 Task: Toggle the show values in the suggest.
Action: Mouse moved to (63, 490)
Screenshot: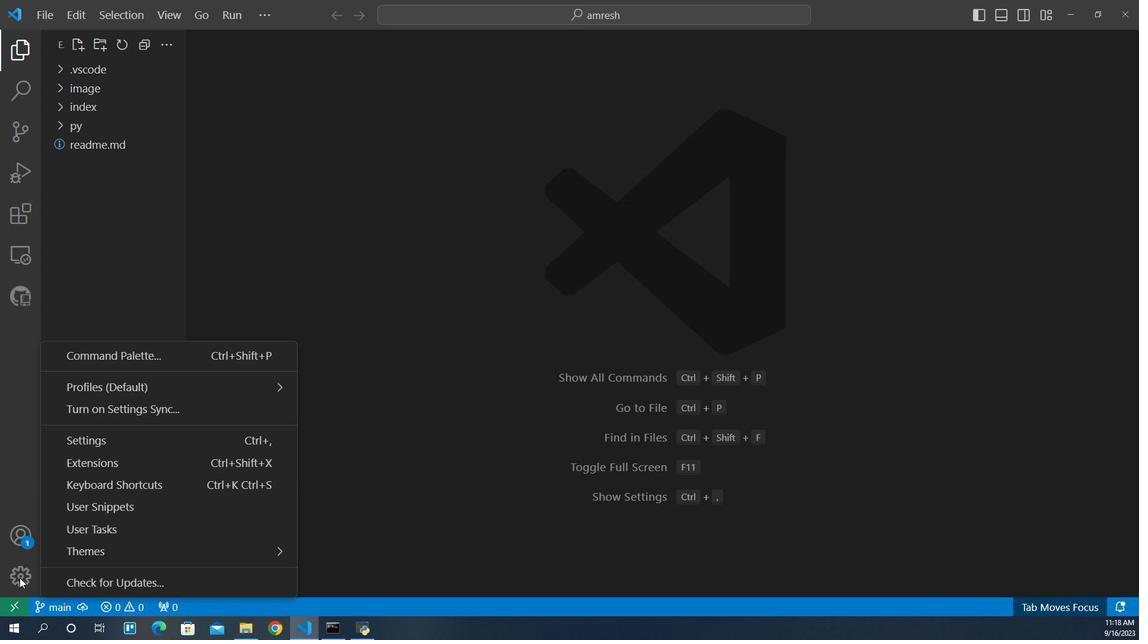 
Action: Mouse pressed left at (63, 490)
Screenshot: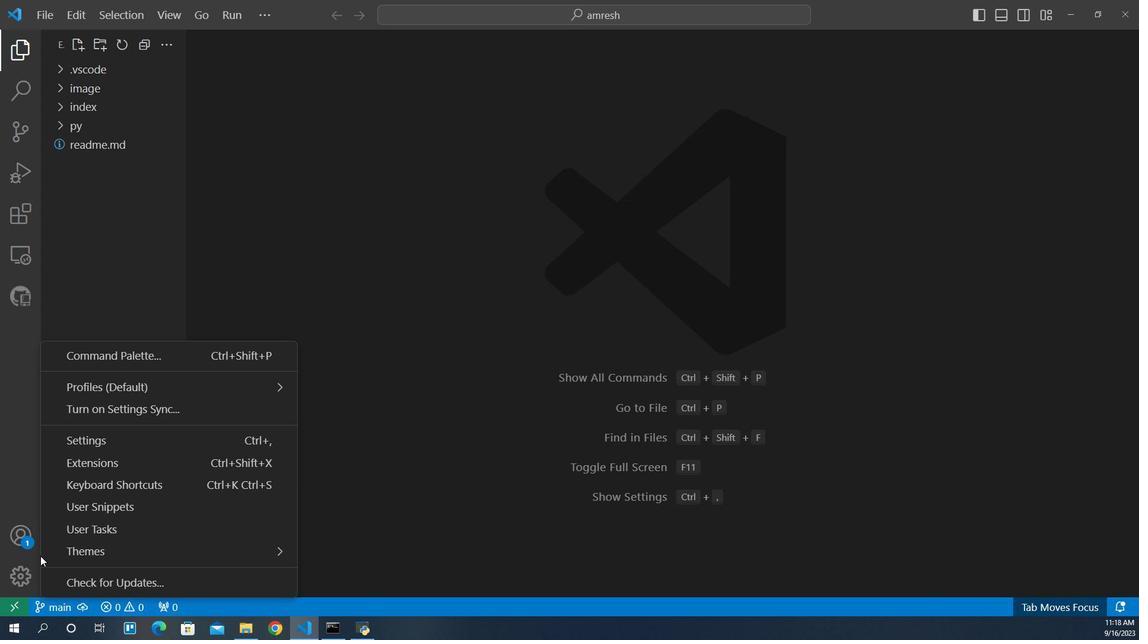 
Action: Mouse moved to (118, 396)
Screenshot: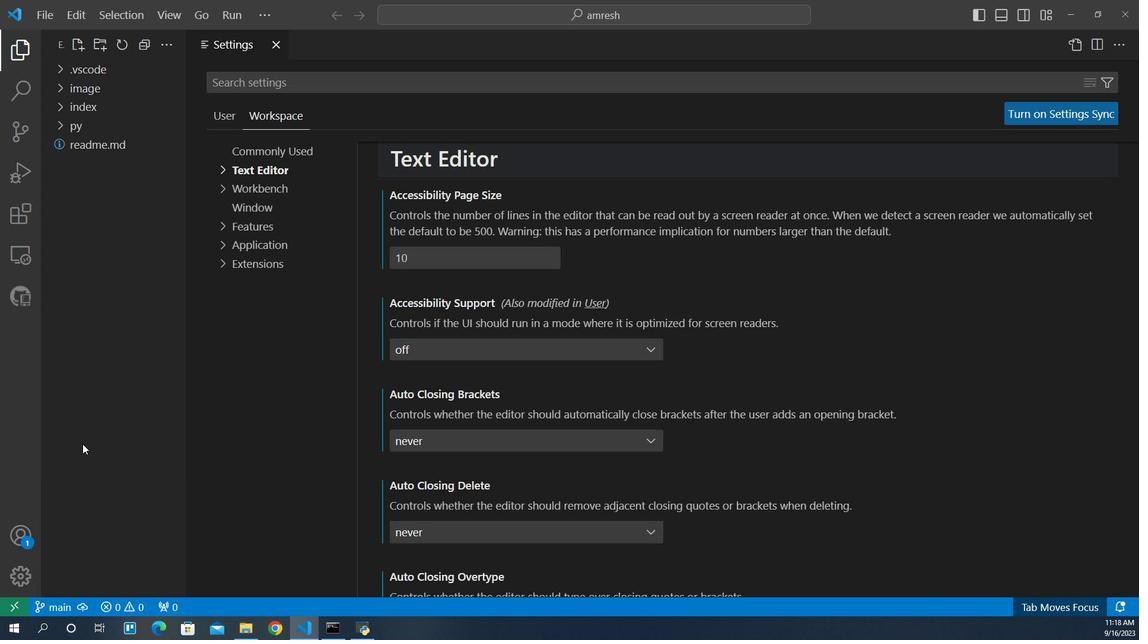 
Action: Mouse pressed left at (118, 396)
Screenshot: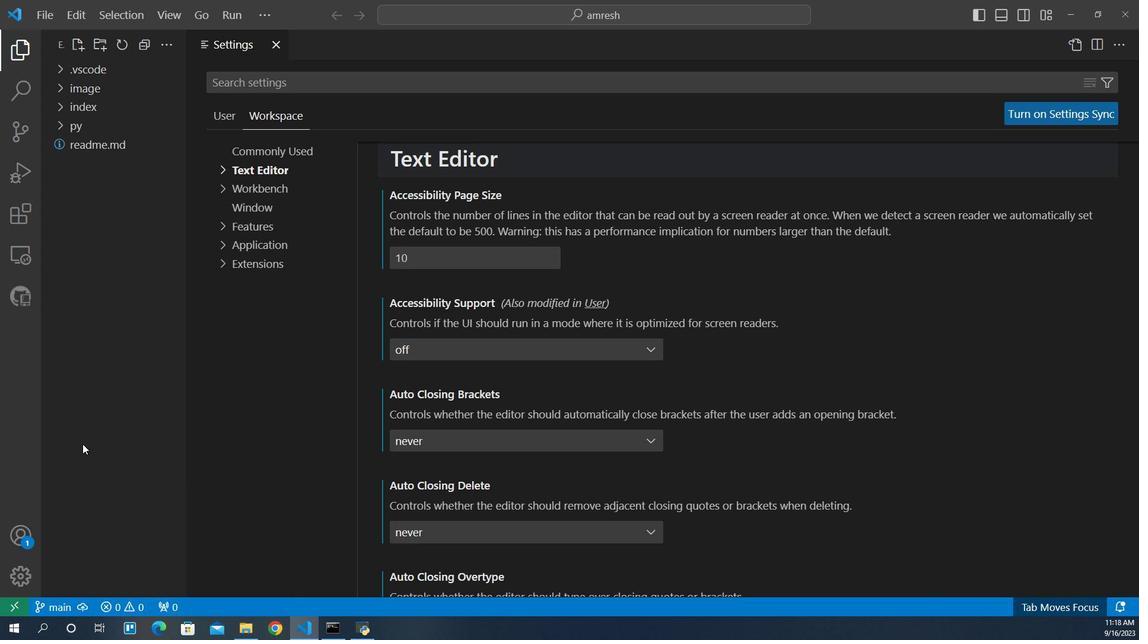 
Action: Mouse moved to (274, 166)
Screenshot: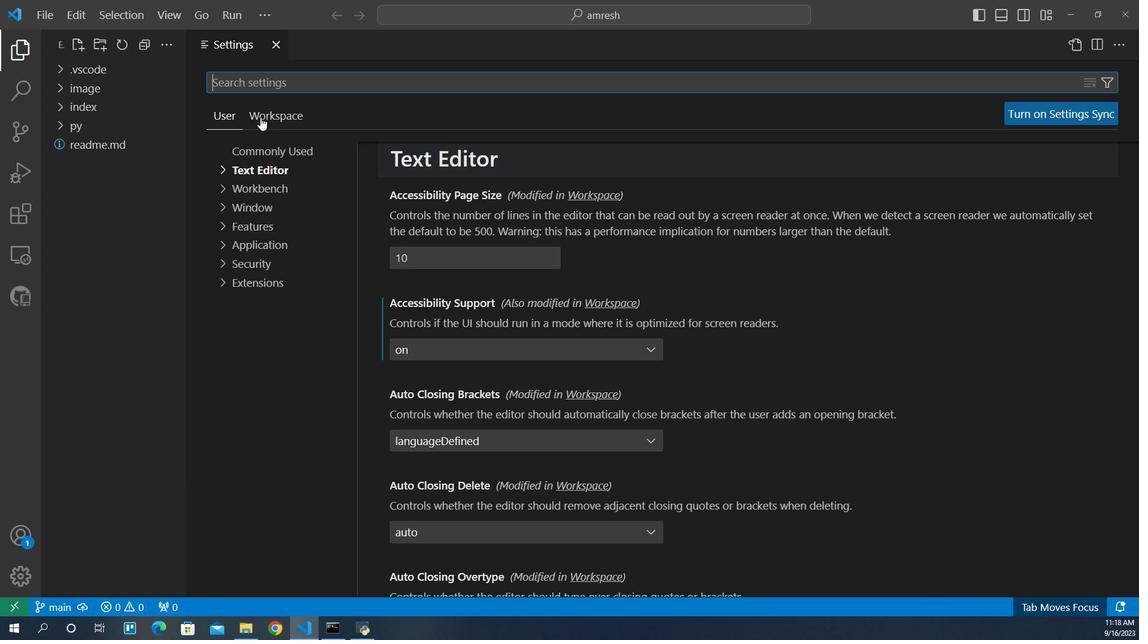 
Action: Mouse pressed left at (274, 166)
Screenshot: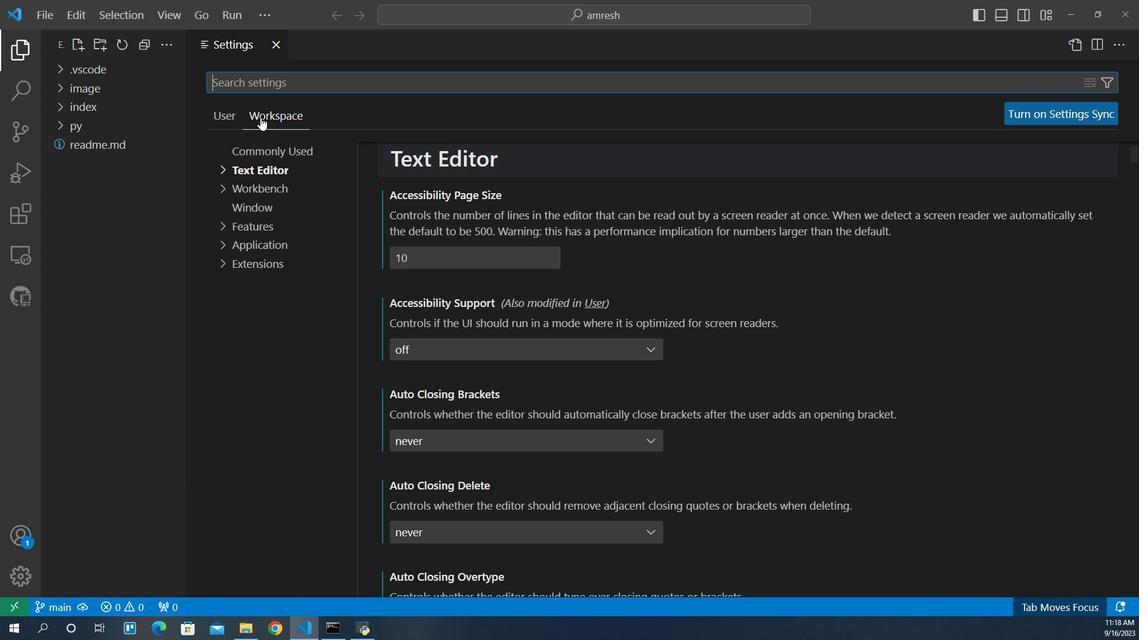 
Action: Mouse moved to (272, 202)
Screenshot: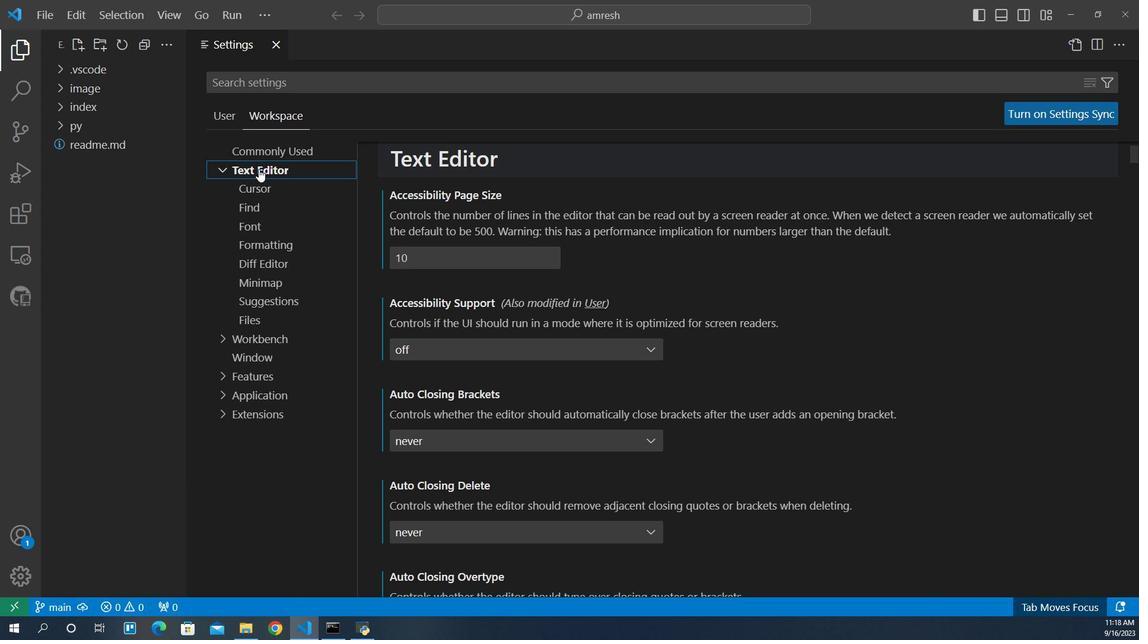 
Action: Mouse pressed left at (272, 202)
Screenshot: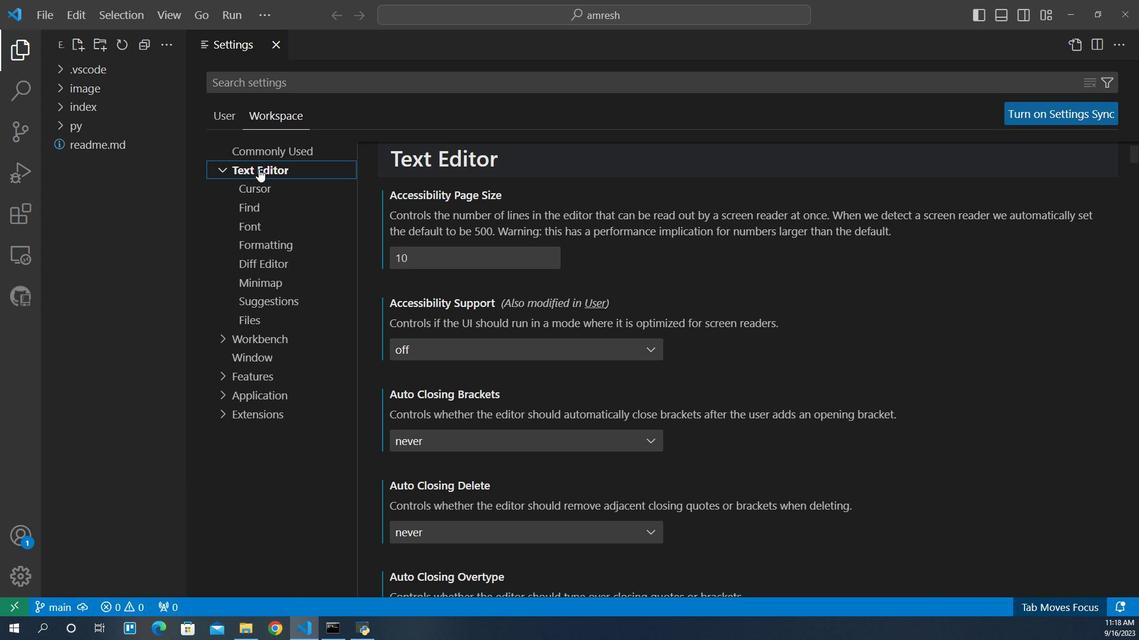 
Action: Mouse moved to (275, 294)
Screenshot: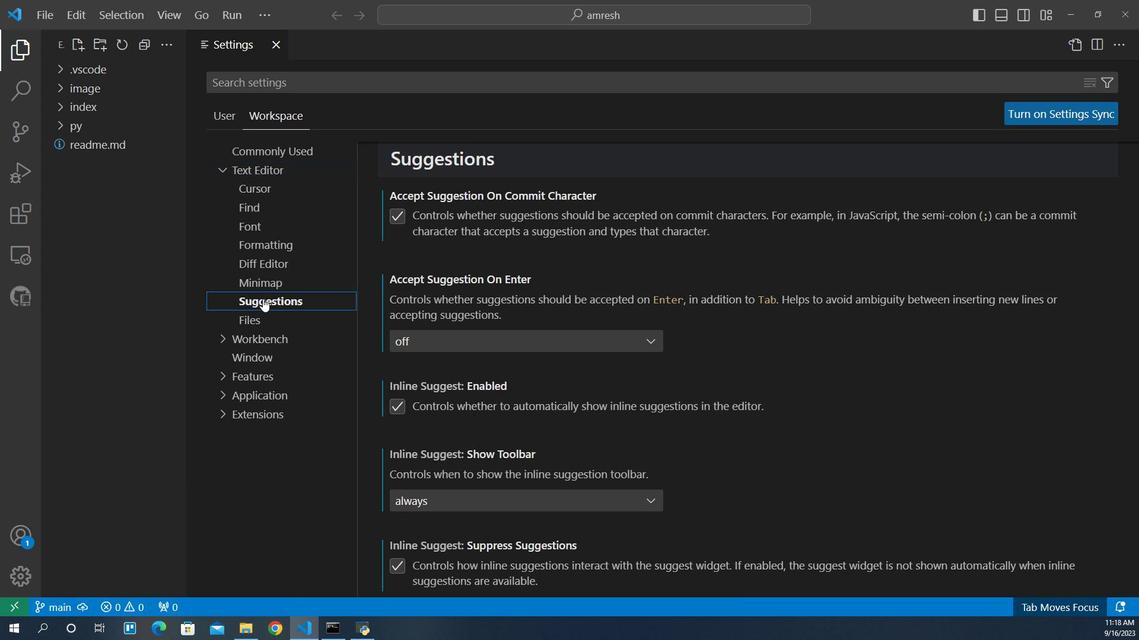 
Action: Mouse pressed left at (275, 294)
Screenshot: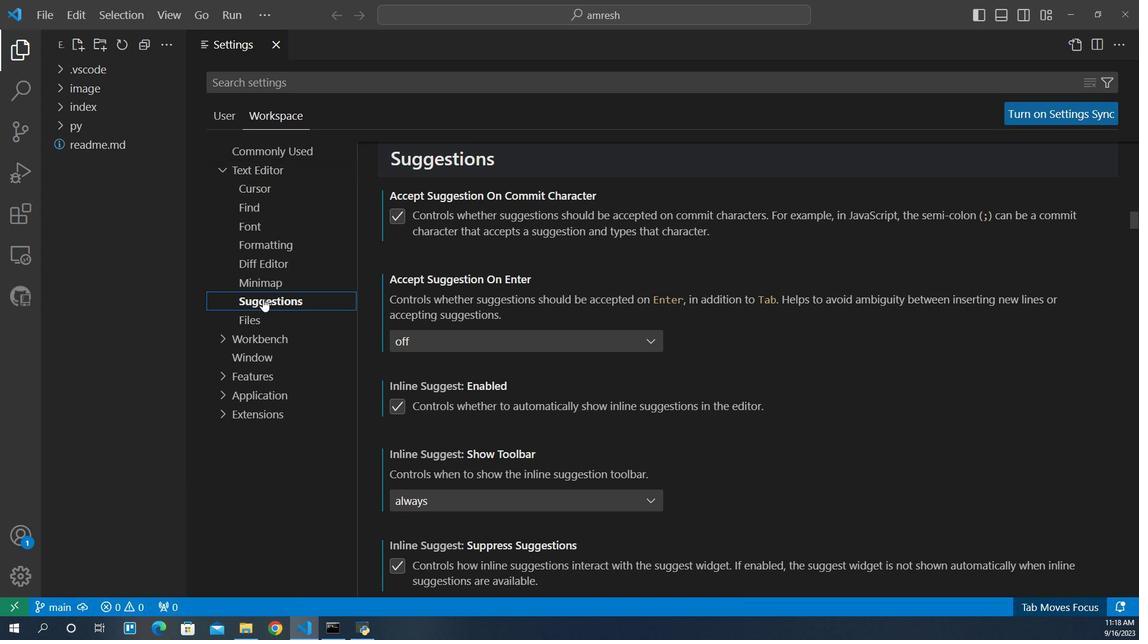 
Action: Mouse moved to (438, 445)
Screenshot: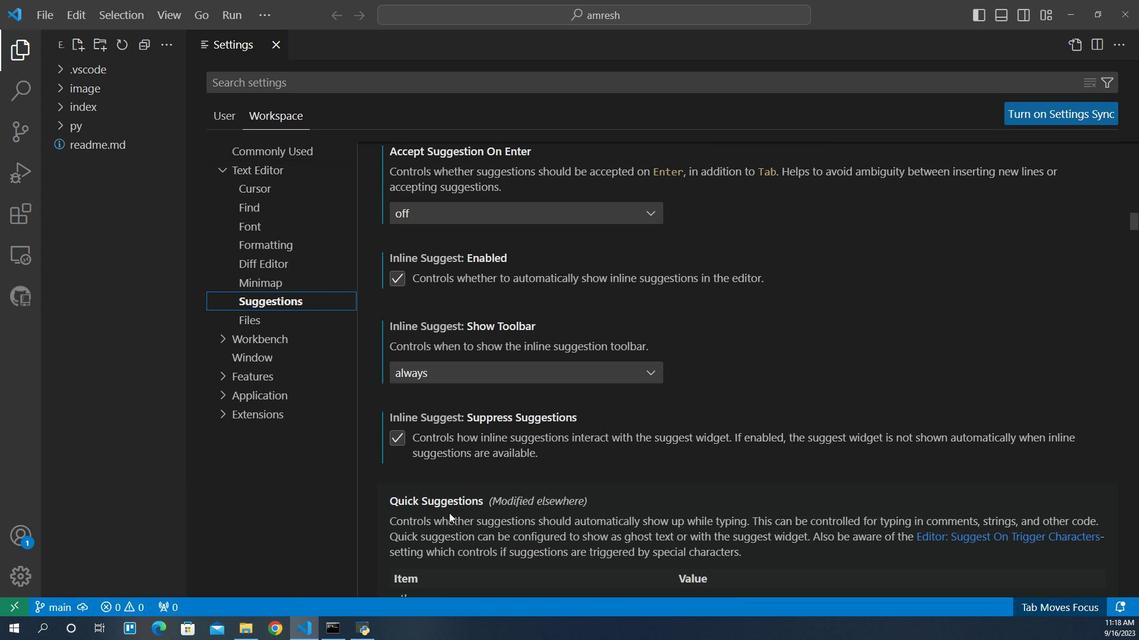 
Action: Mouse scrolled (438, 444) with delta (0, 0)
Screenshot: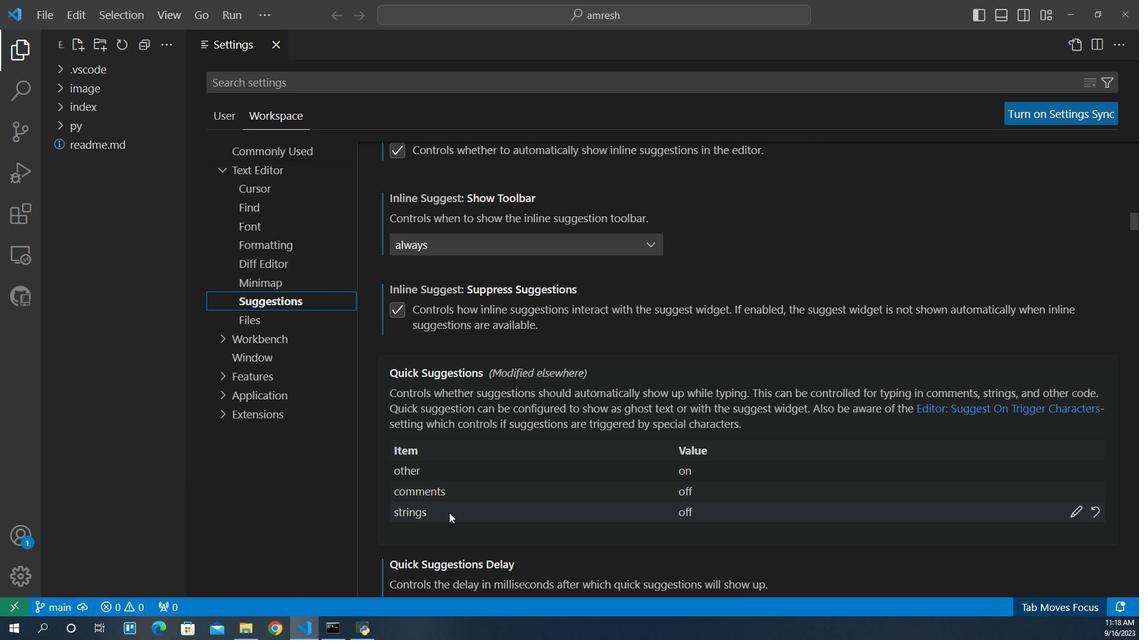 
Action: Mouse scrolled (438, 444) with delta (0, 0)
Screenshot: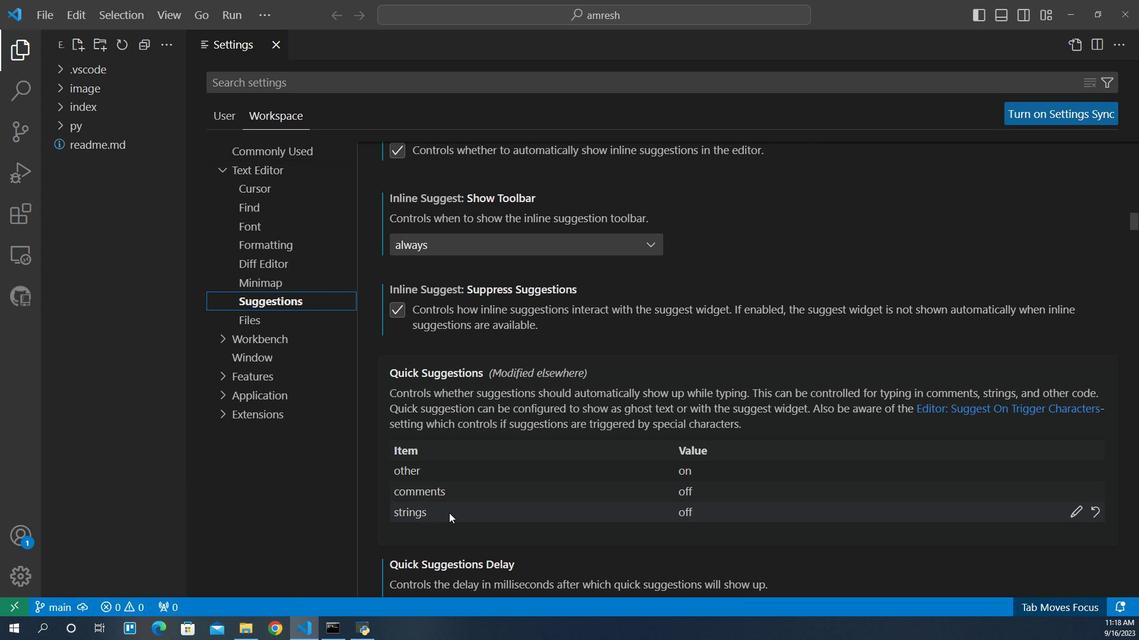 
Action: Mouse scrolled (438, 444) with delta (0, 0)
Screenshot: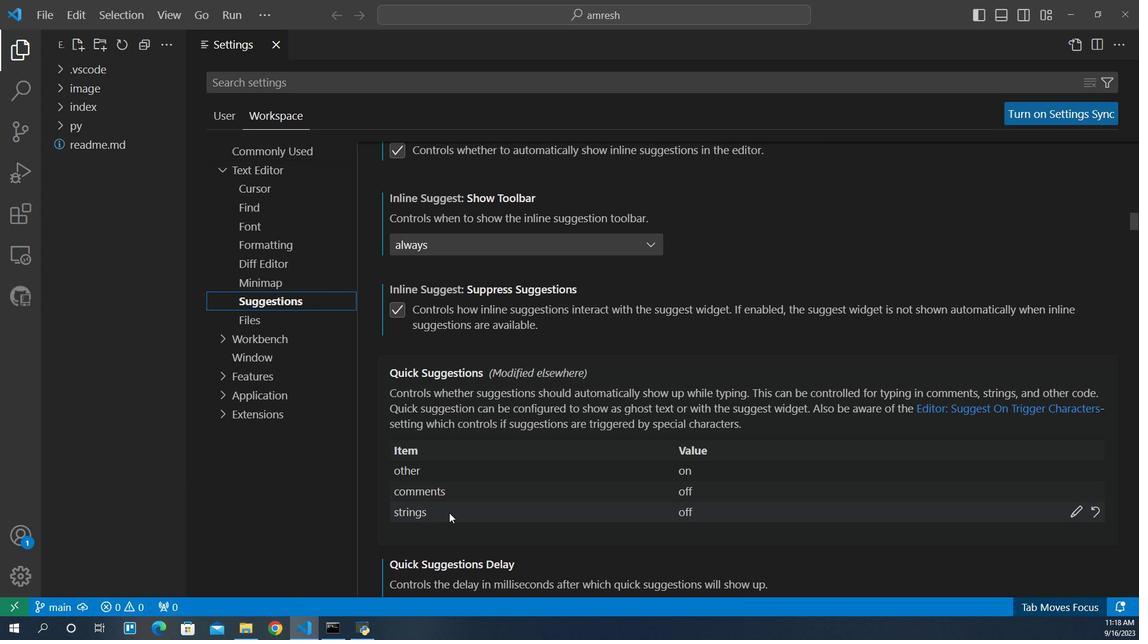 
Action: Mouse scrolled (438, 444) with delta (0, 0)
Screenshot: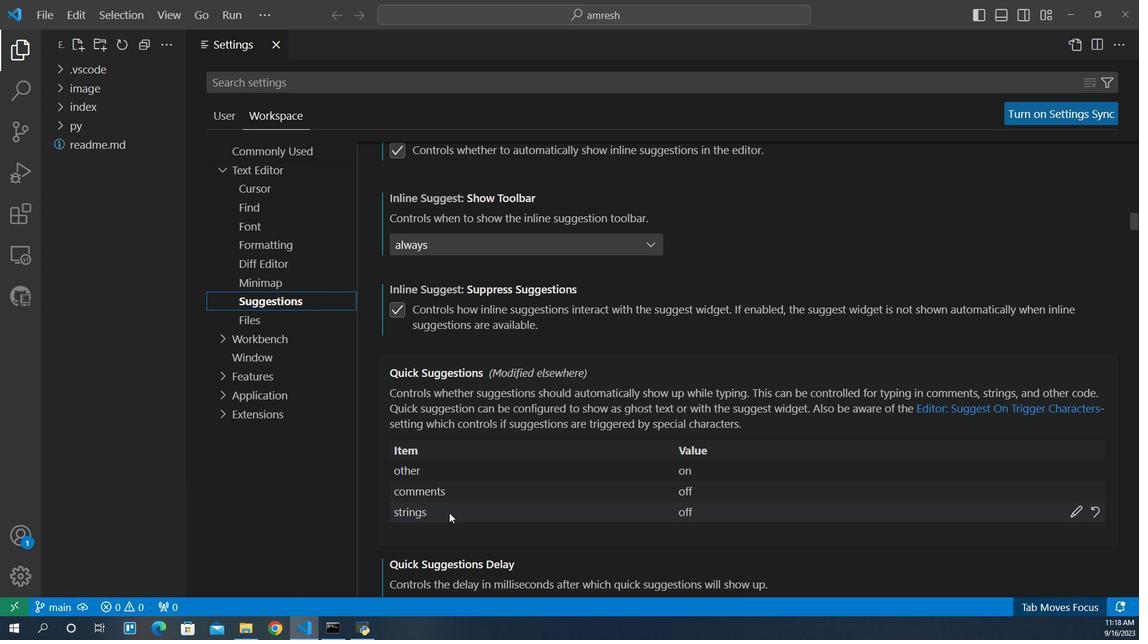 
Action: Mouse scrolled (438, 444) with delta (0, 0)
Screenshot: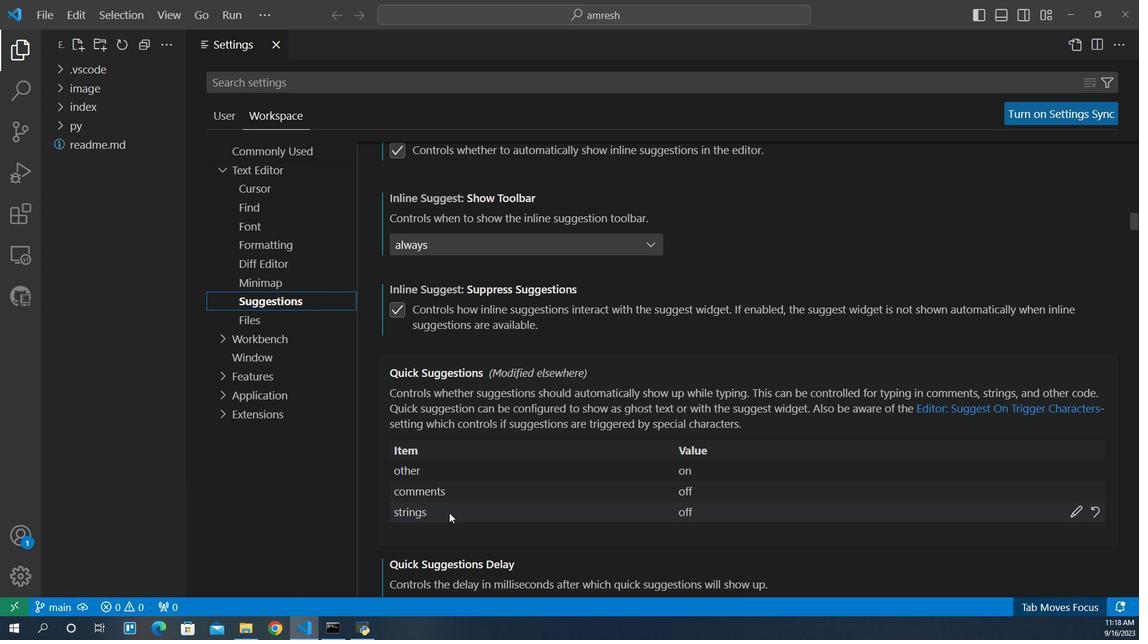 
Action: Mouse scrolled (438, 444) with delta (0, 0)
Screenshot: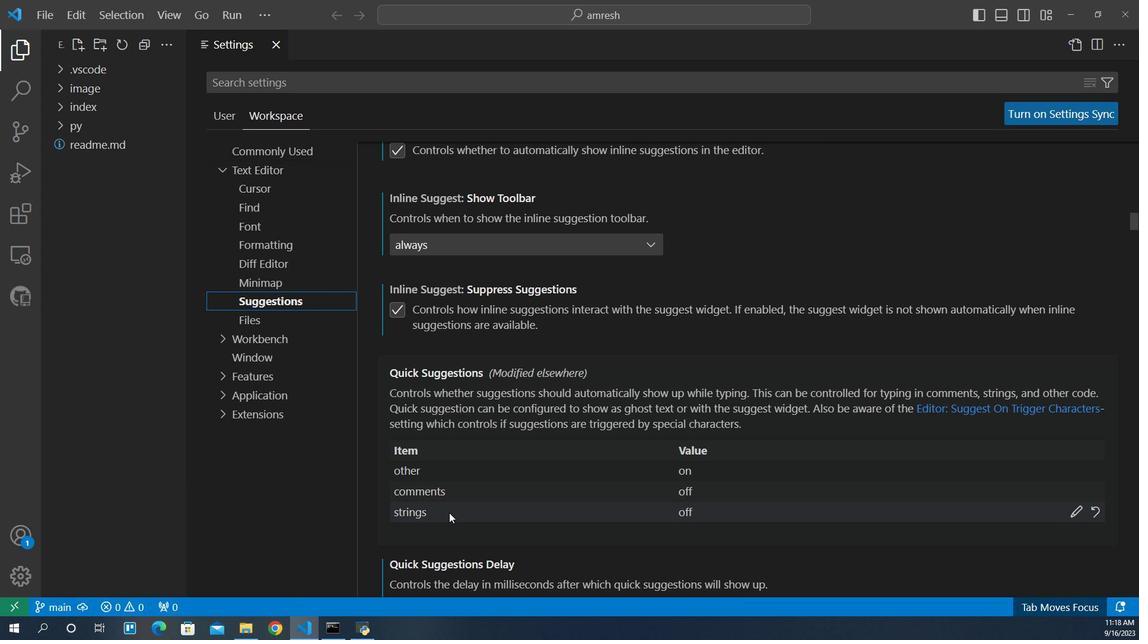 
Action: Mouse scrolled (438, 444) with delta (0, 0)
Screenshot: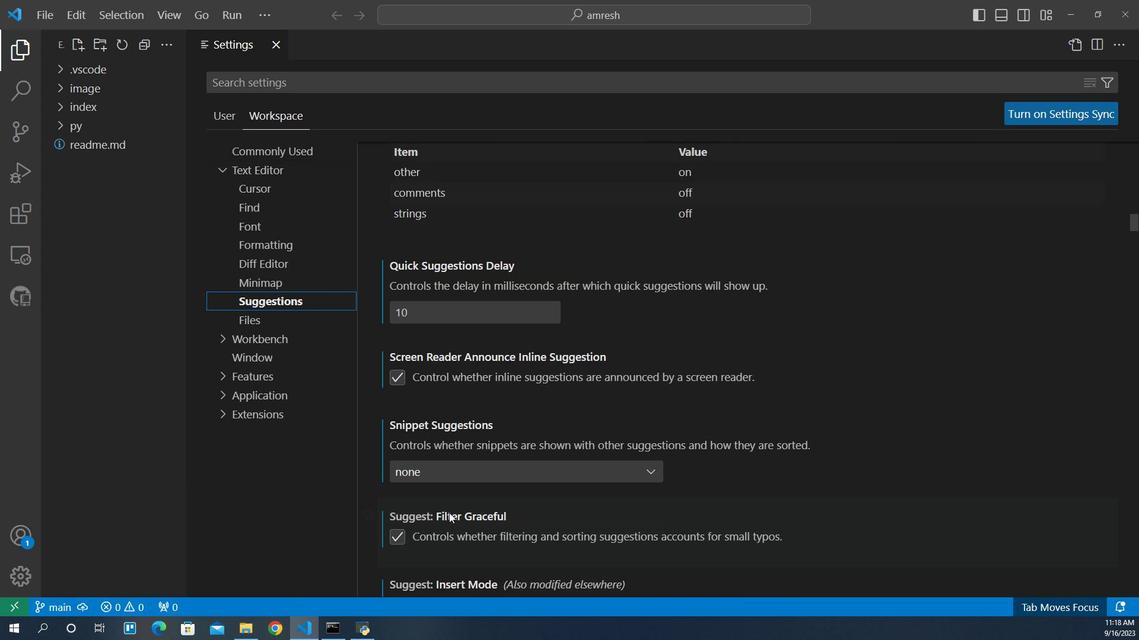 
Action: Mouse scrolled (438, 444) with delta (0, 0)
Screenshot: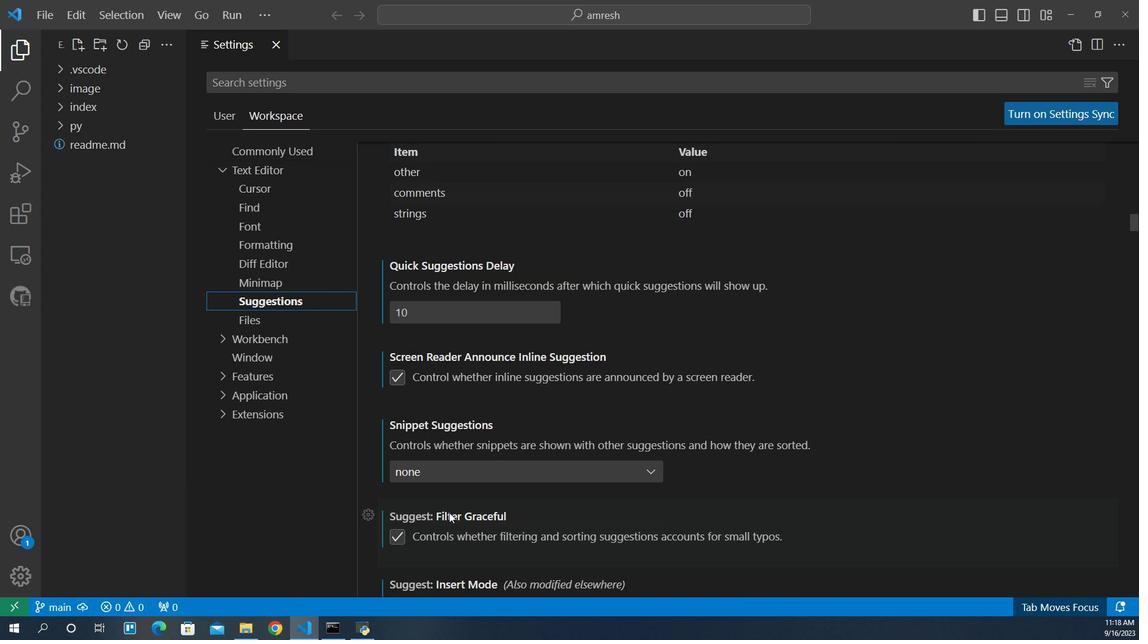 
Action: Mouse scrolled (438, 444) with delta (0, 0)
Screenshot: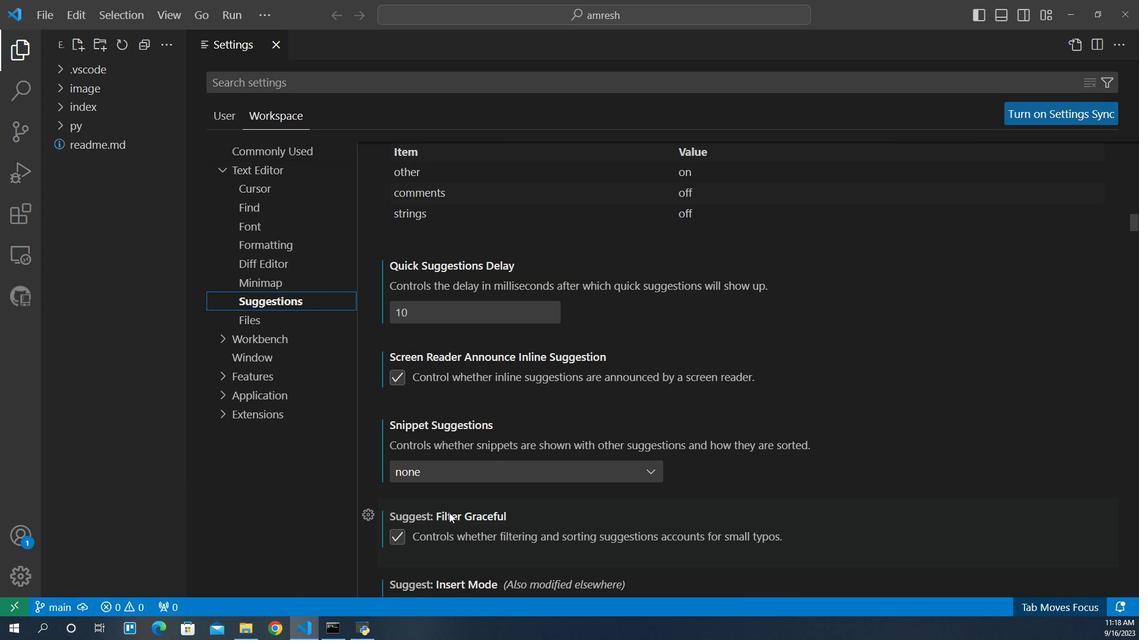 
Action: Mouse scrolled (438, 444) with delta (0, 0)
Screenshot: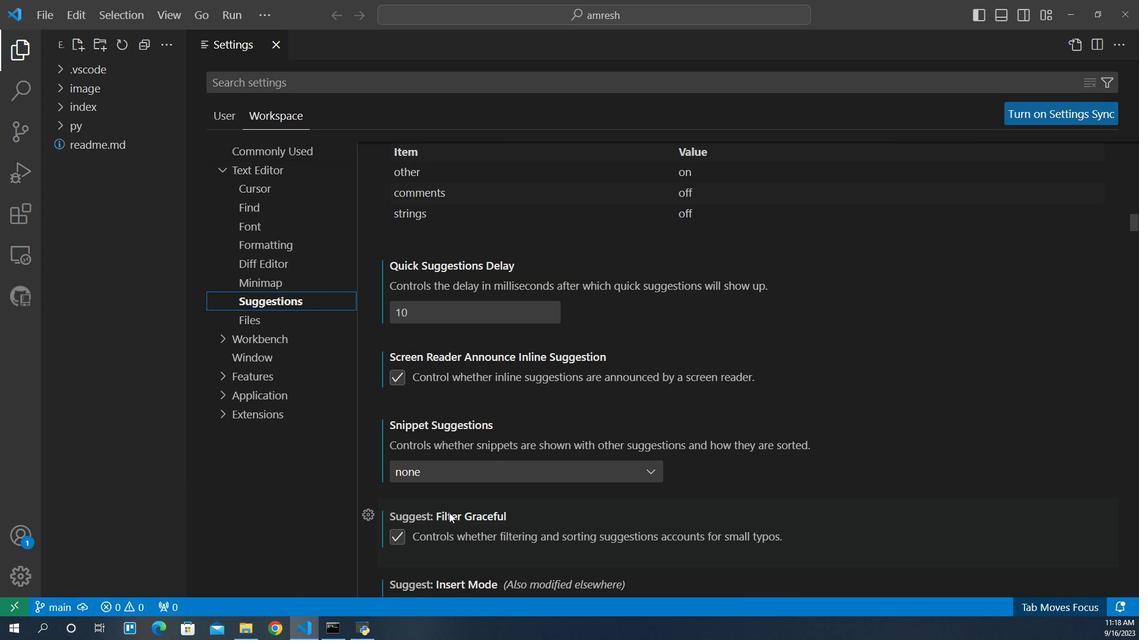 
Action: Mouse scrolled (438, 444) with delta (0, 0)
Screenshot: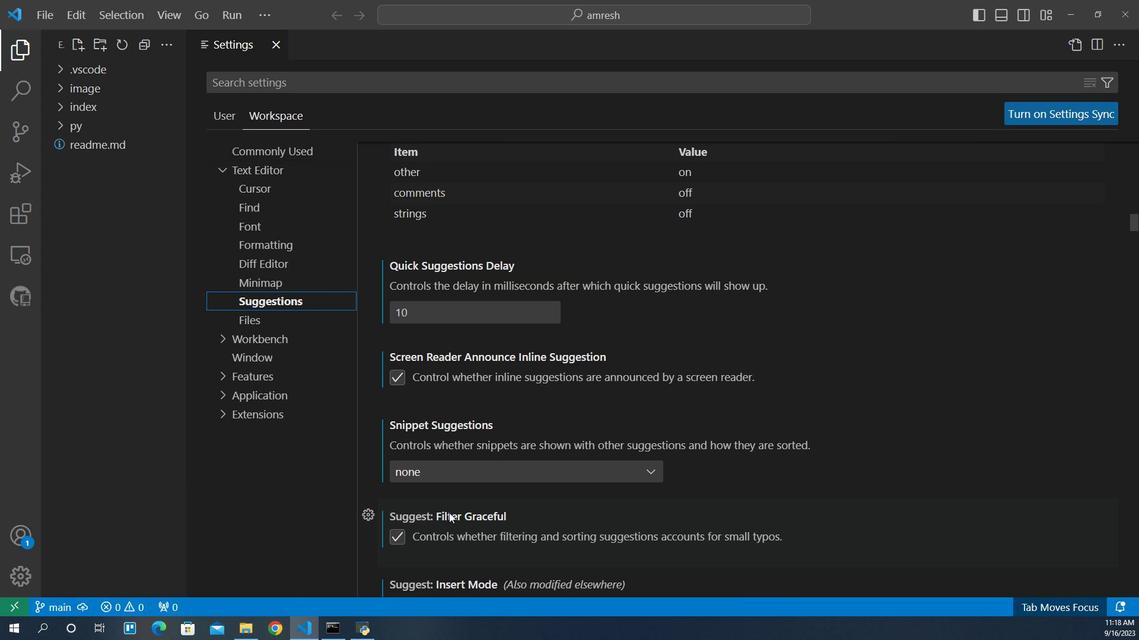 
Action: Mouse scrolled (438, 444) with delta (0, 0)
Screenshot: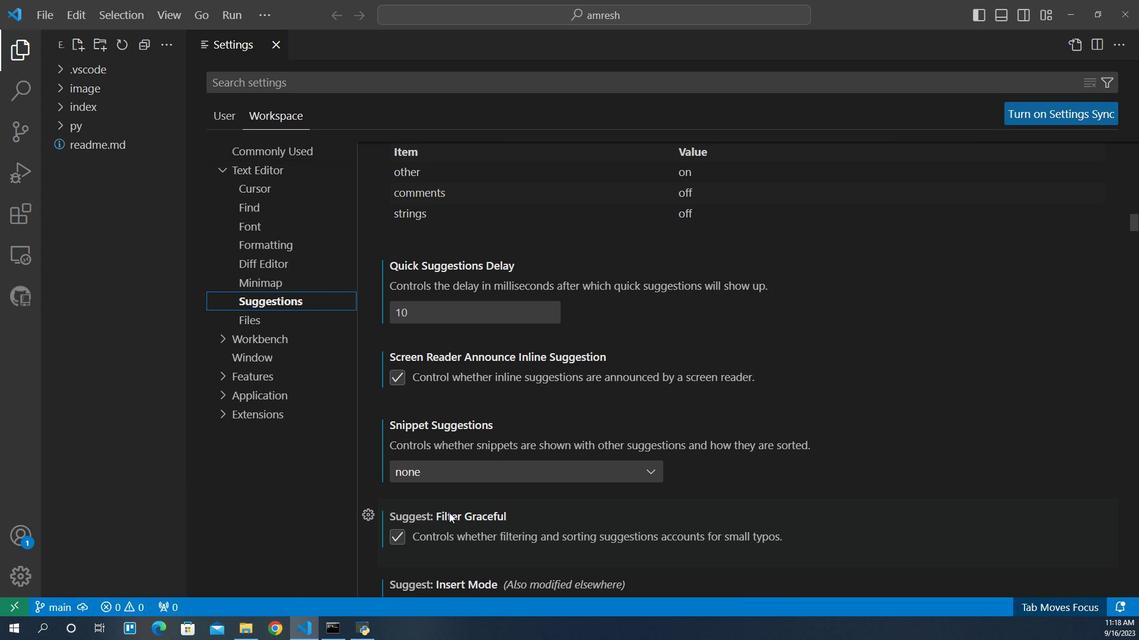 
Action: Mouse scrolled (438, 444) with delta (0, 0)
Screenshot: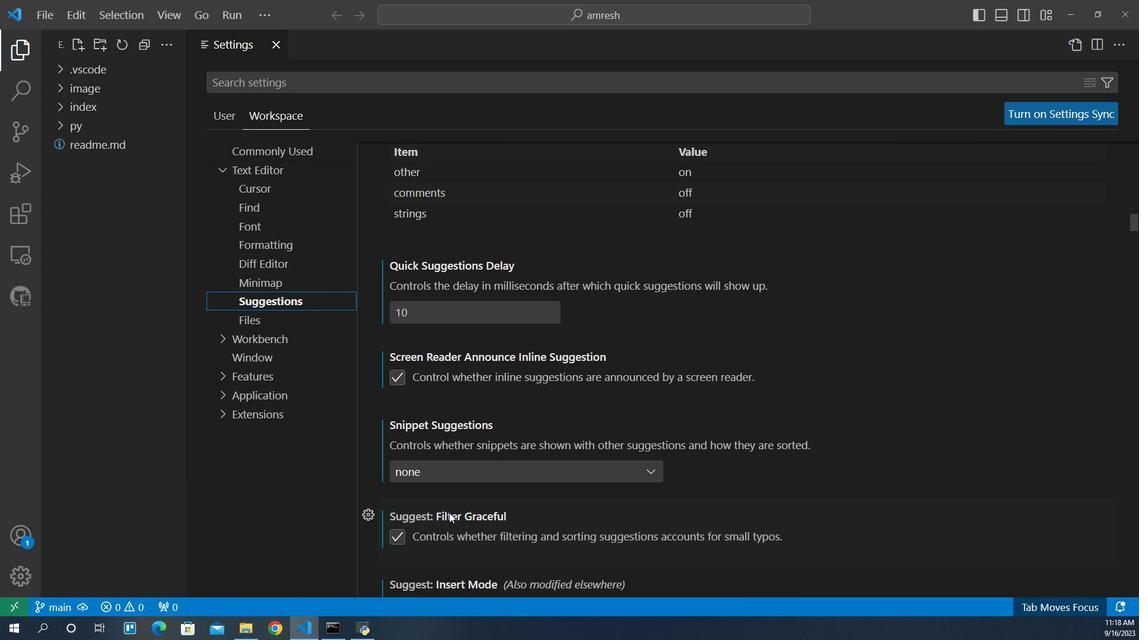 
Action: Mouse scrolled (438, 444) with delta (0, 0)
Screenshot: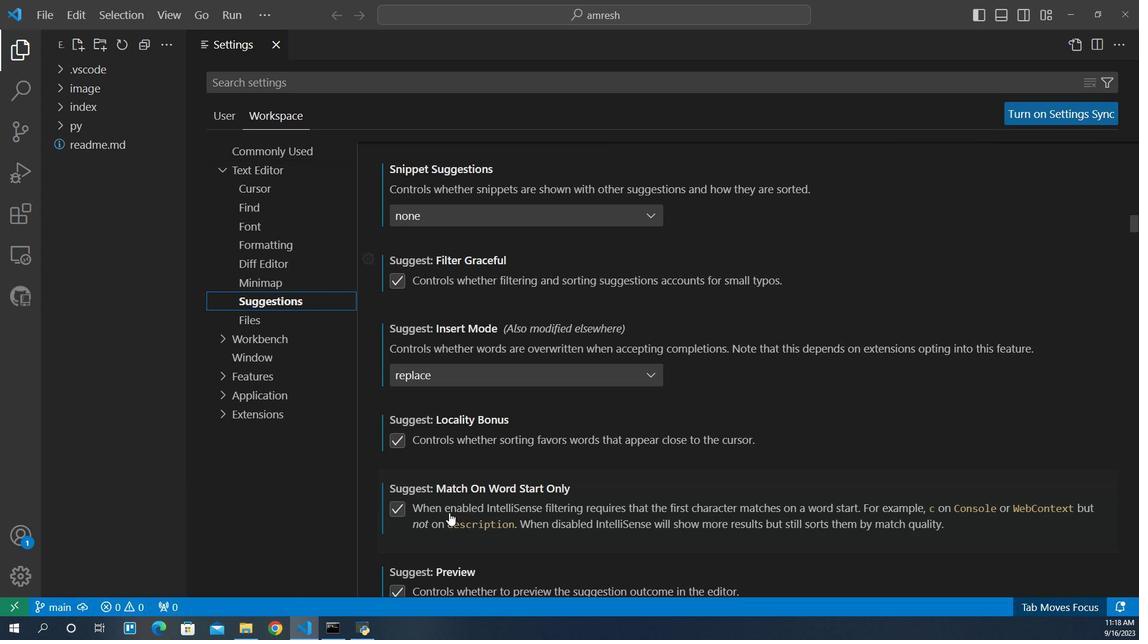 
Action: Mouse scrolled (438, 444) with delta (0, 0)
Screenshot: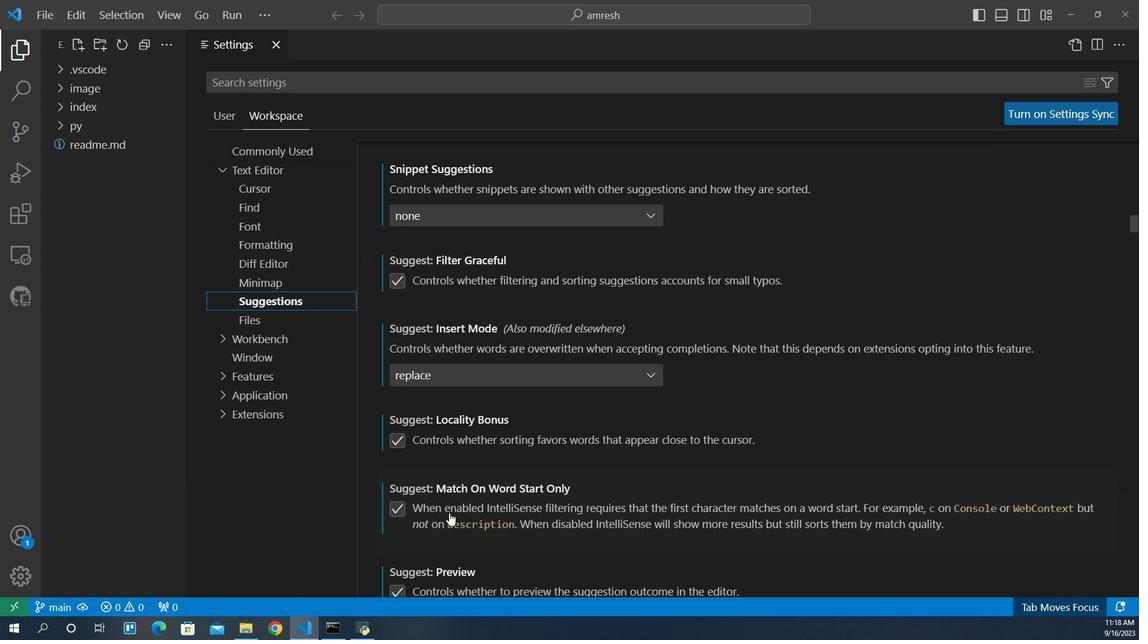 
Action: Mouse scrolled (438, 444) with delta (0, 0)
Screenshot: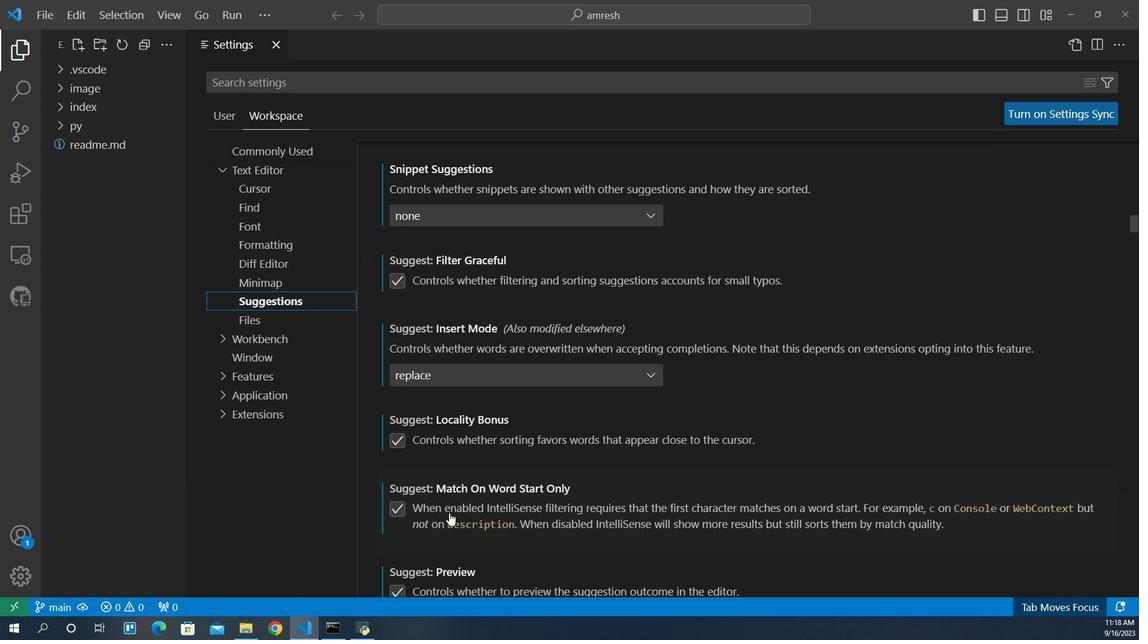 
Action: Mouse scrolled (438, 444) with delta (0, 0)
Screenshot: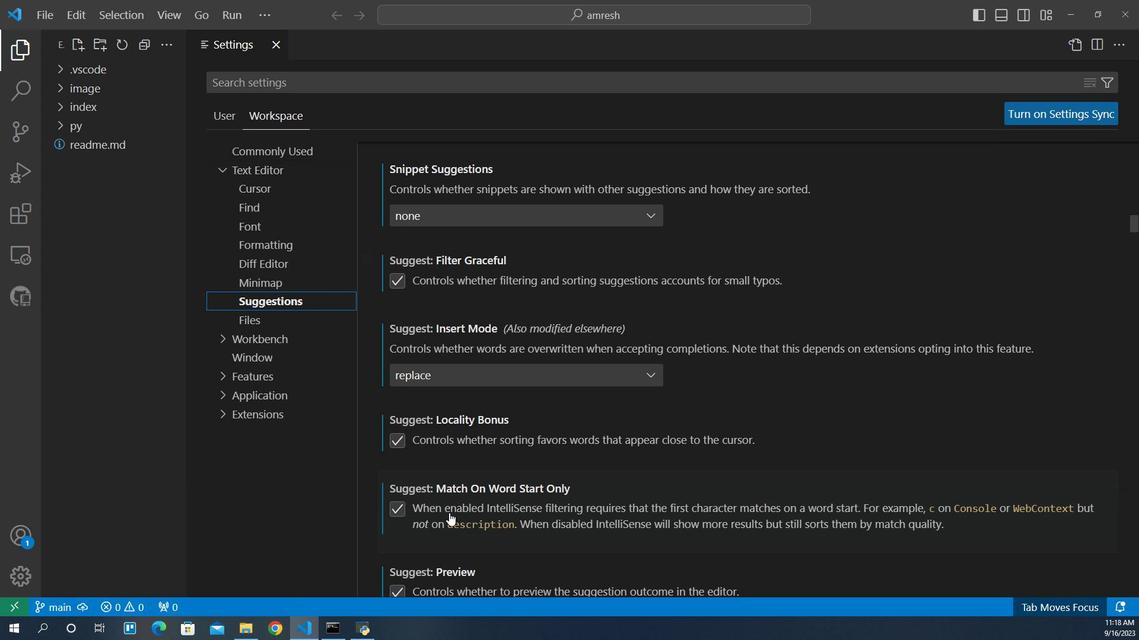 
Action: Mouse scrolled (438, 444) with delta (0, 0)
Screenshot: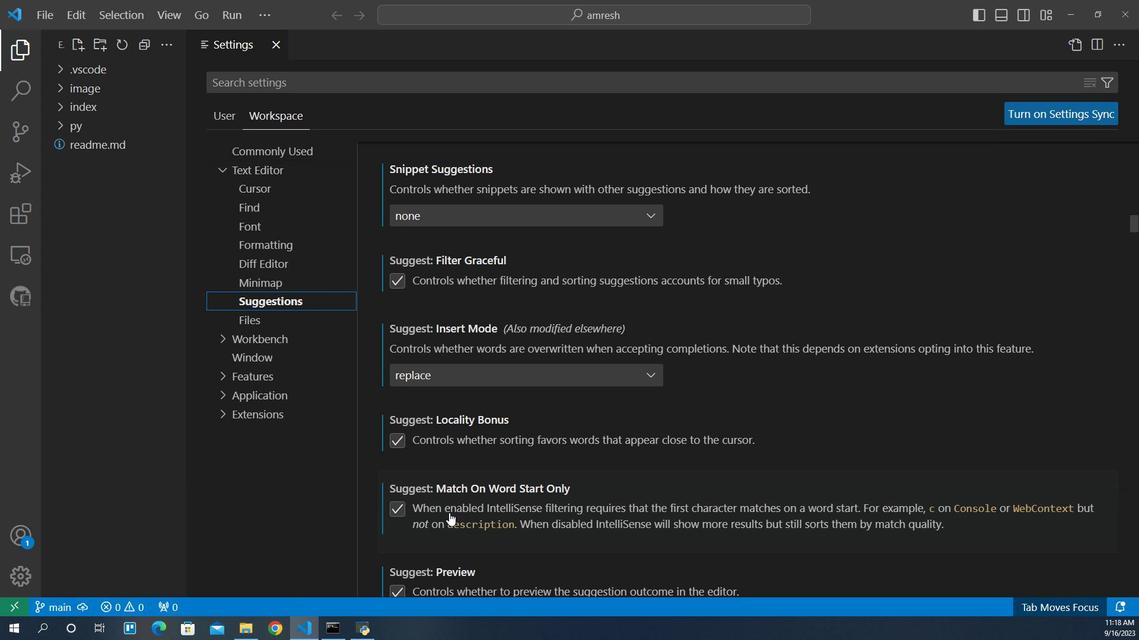 
Action: Mouse scrolled (438, 444) with delta (0, 0)
Screenshot: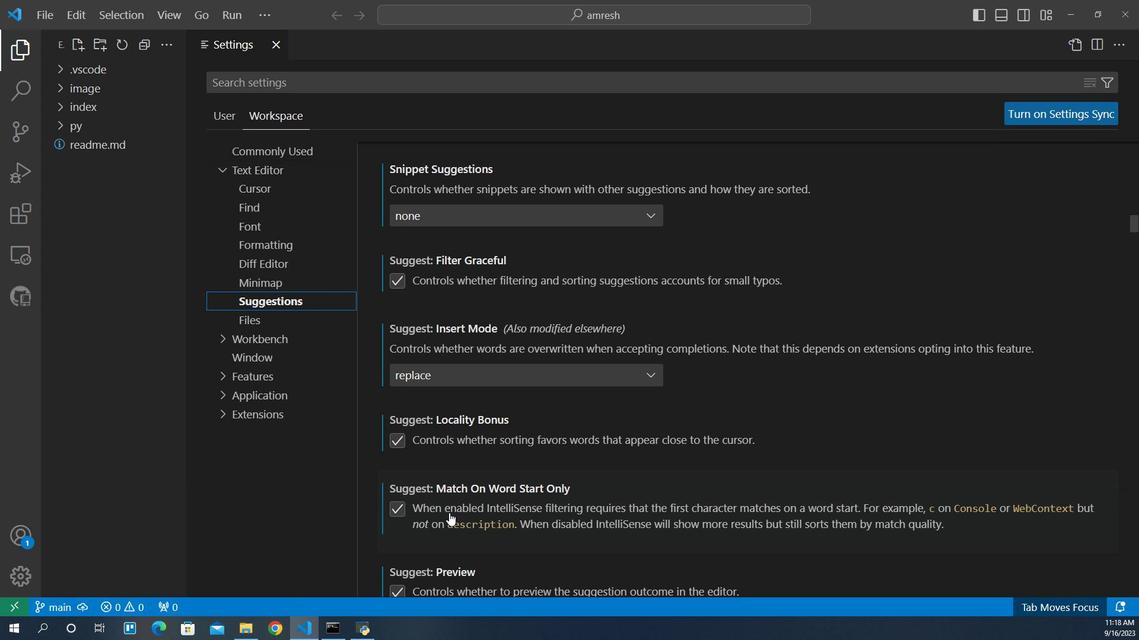 
Action: Mouse scrolled (438, 444) with delta (0, 0)
Screenshot: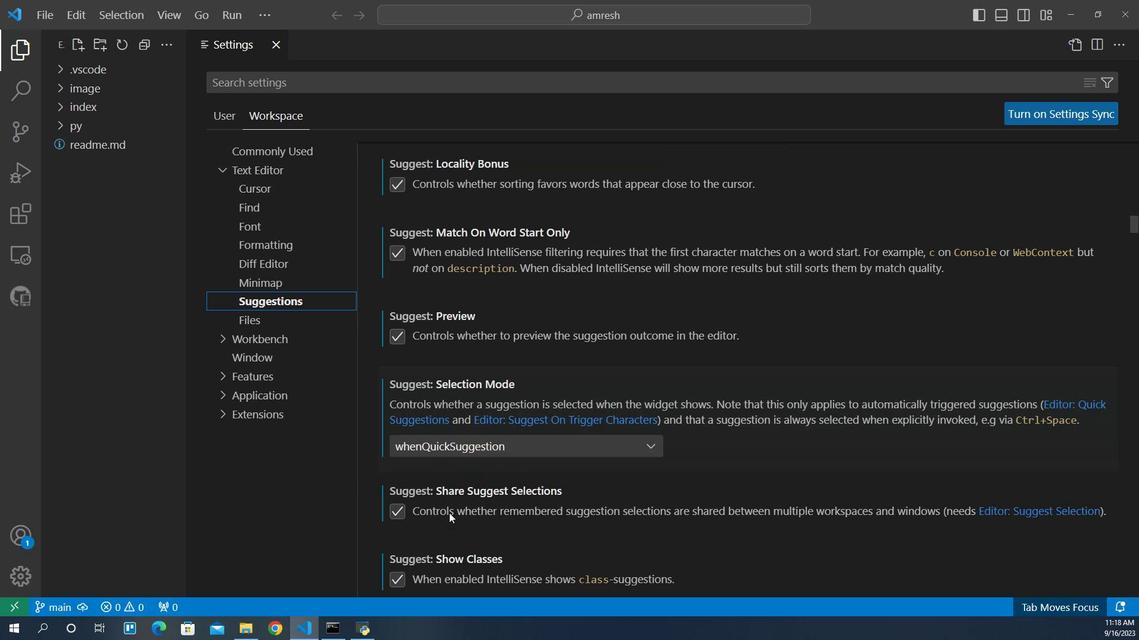 
Action: Mouse scrolled (438, 444) with delta (0, 0)
Screenshot: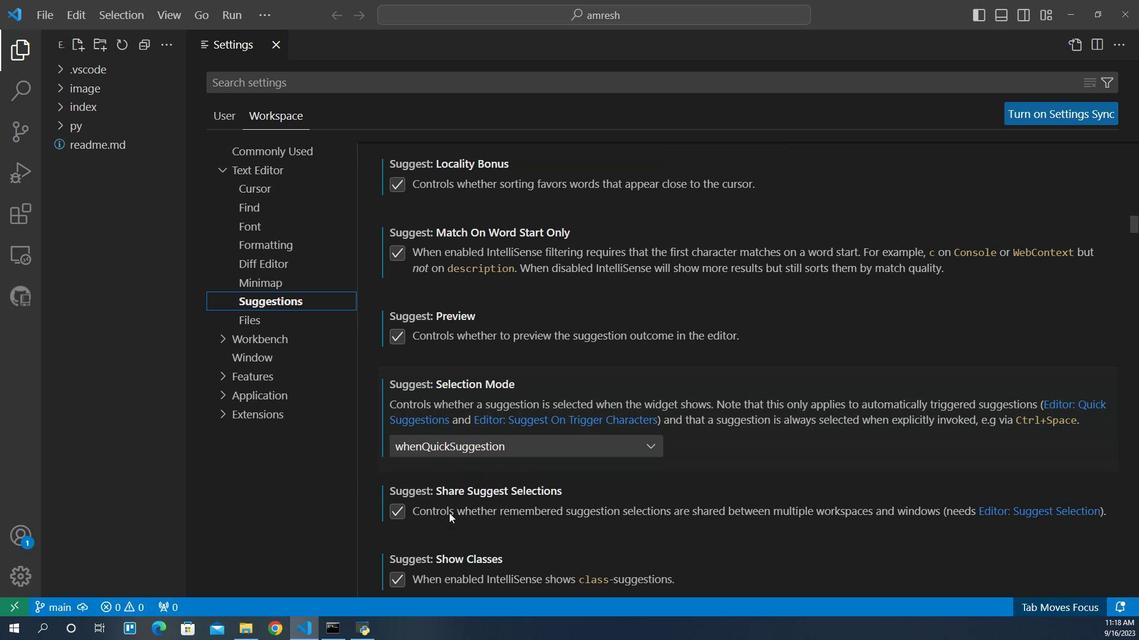 
Action: Mouse scrolled (438, 444) with delta (0, 0)
Screenshot: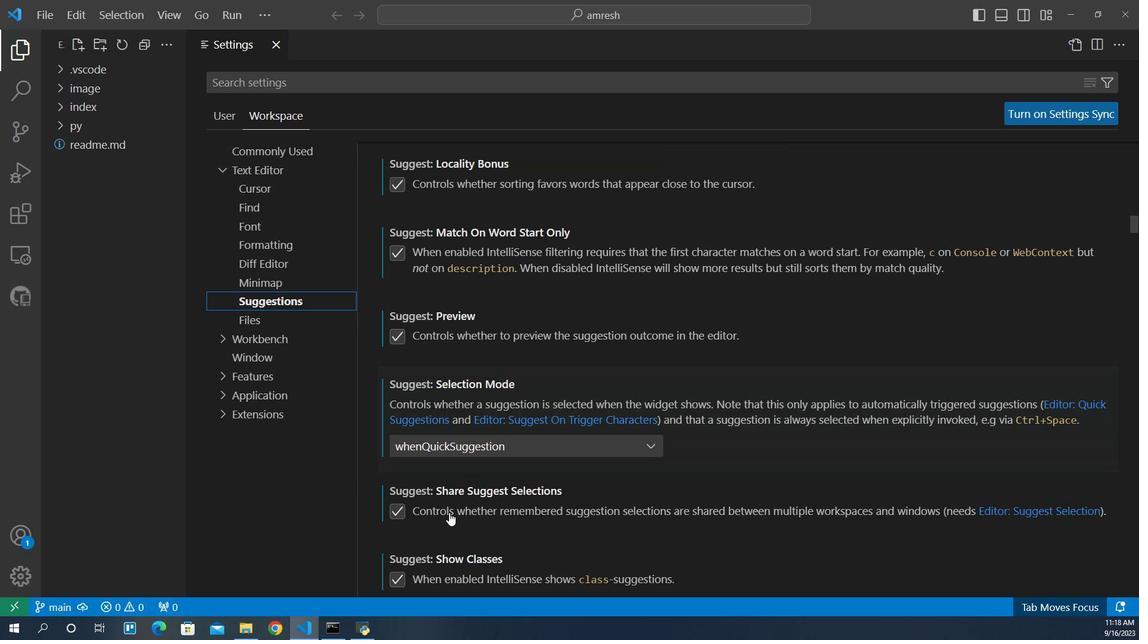 
Action: Mouse scrolled (438, 444) with delta (0, 0)
Screenshot: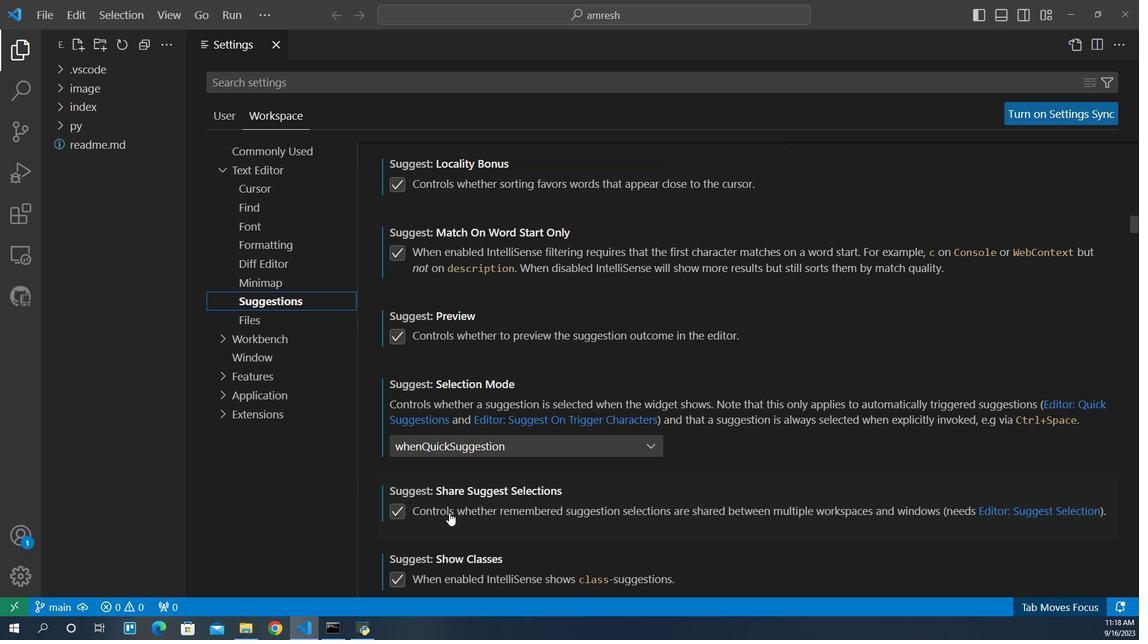 
Action: Mouse scrolled (438, 444) with delta (0, 0)
Screenshot: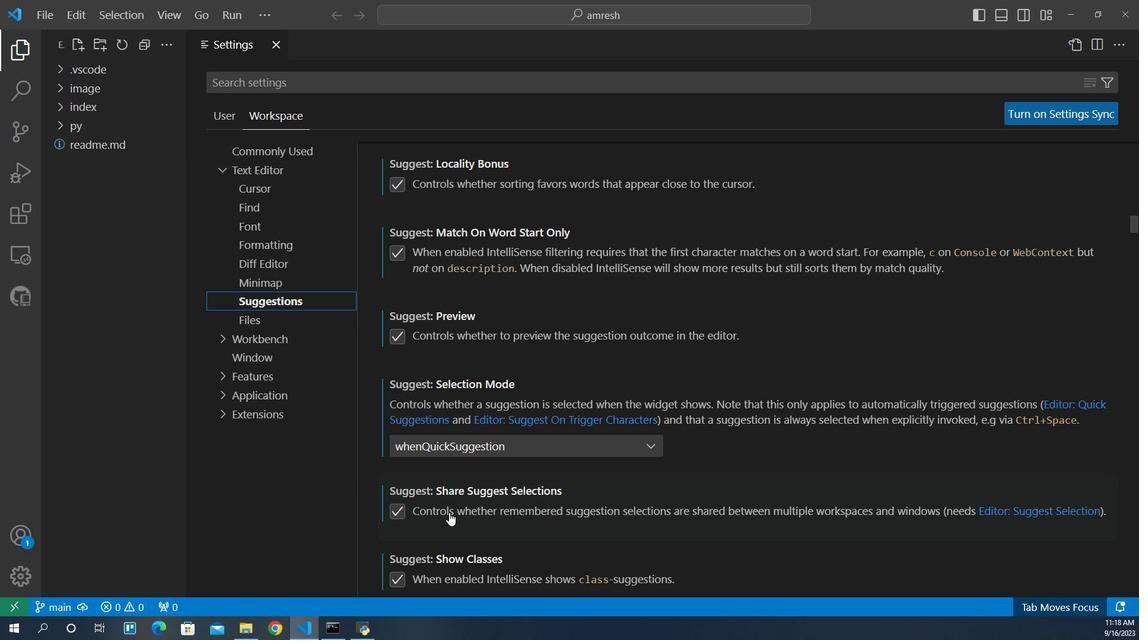 
Action: Mouse scrolled (438, 444) with delta (0, 0)
Screenshot: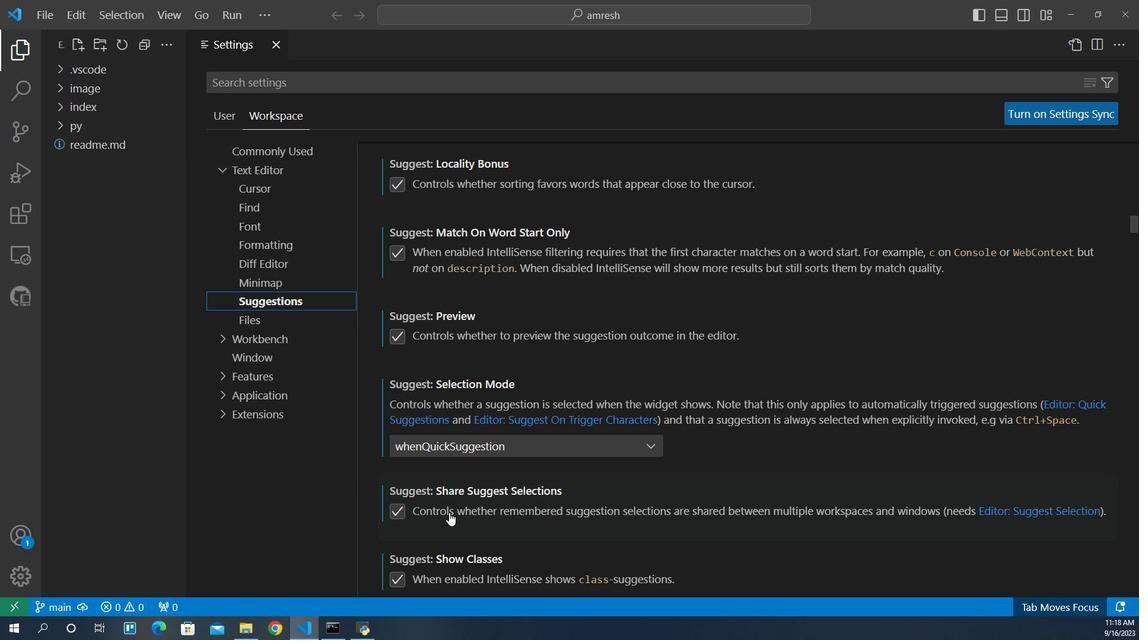 
Action: Mouse scrolled (438, 444) with delta (0, 0)
Screenshot: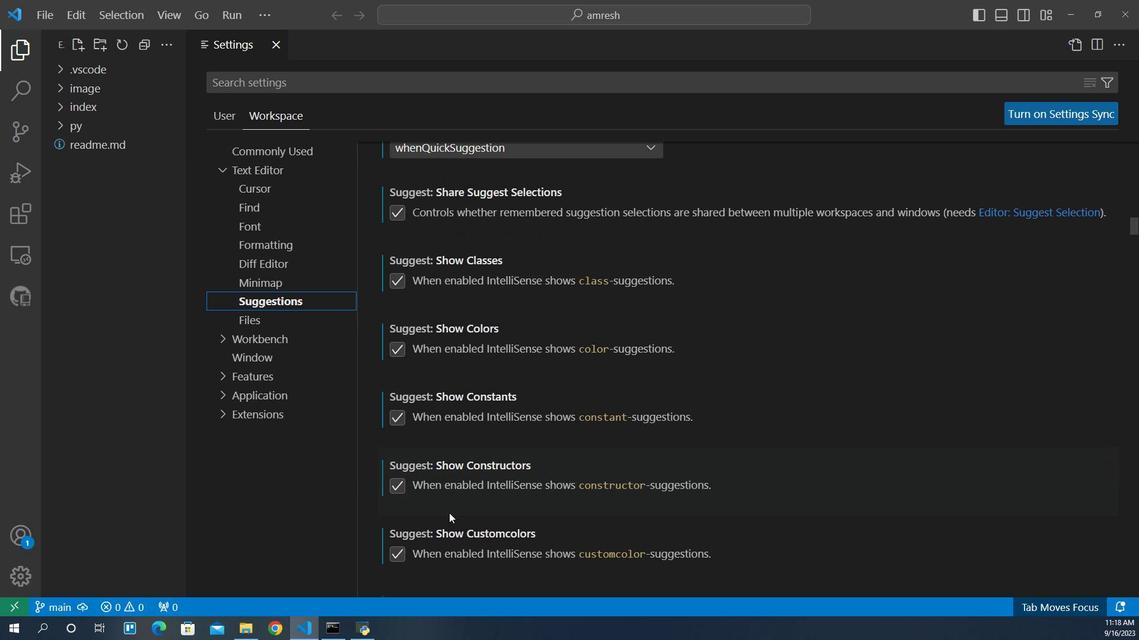 
Action: Mouse scrolled (438, 444) with delta (0, 0)
Screenshot: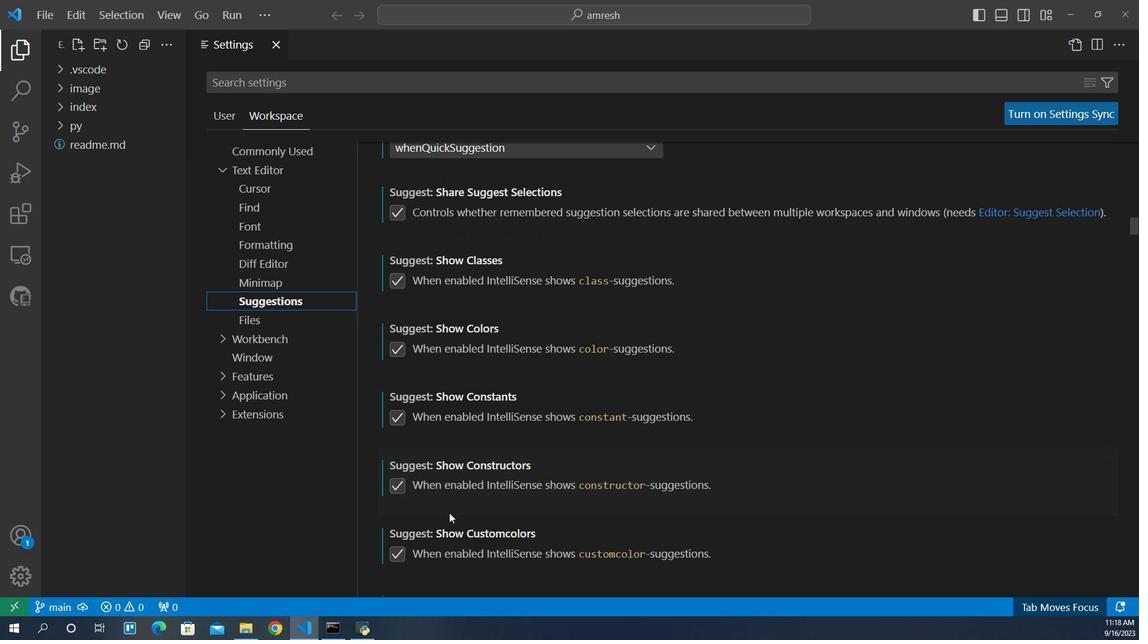 
Action: Mouse scrolled (438, 444) with delta (0, 0)
Screenshot: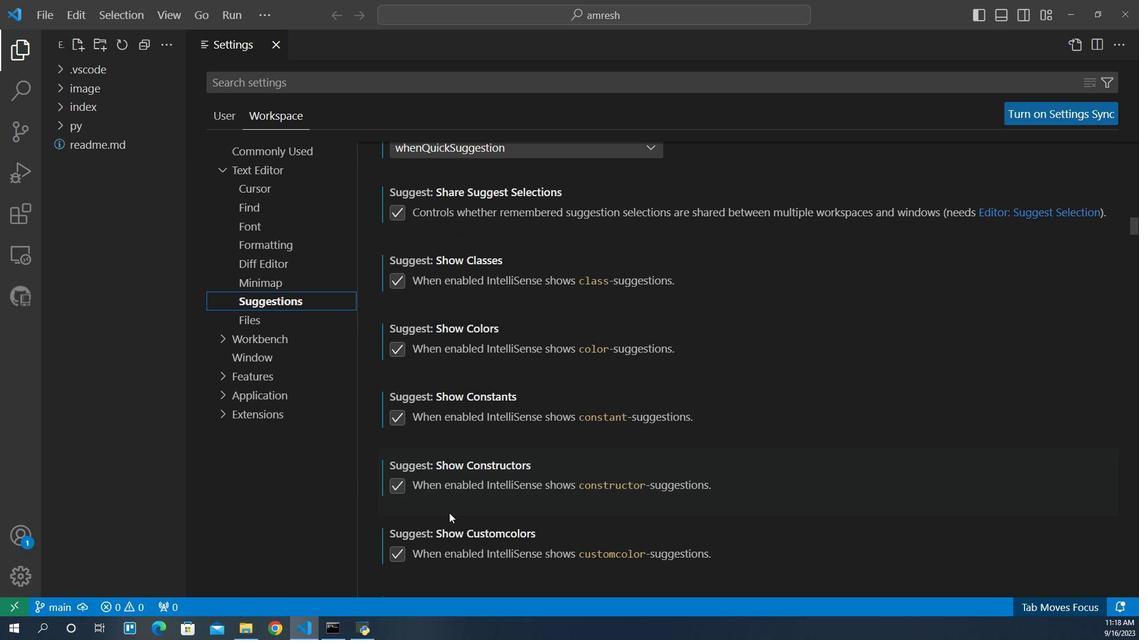 
Action: Mouse scrolled (438, 444) with delta (0, 0)
Screenshot: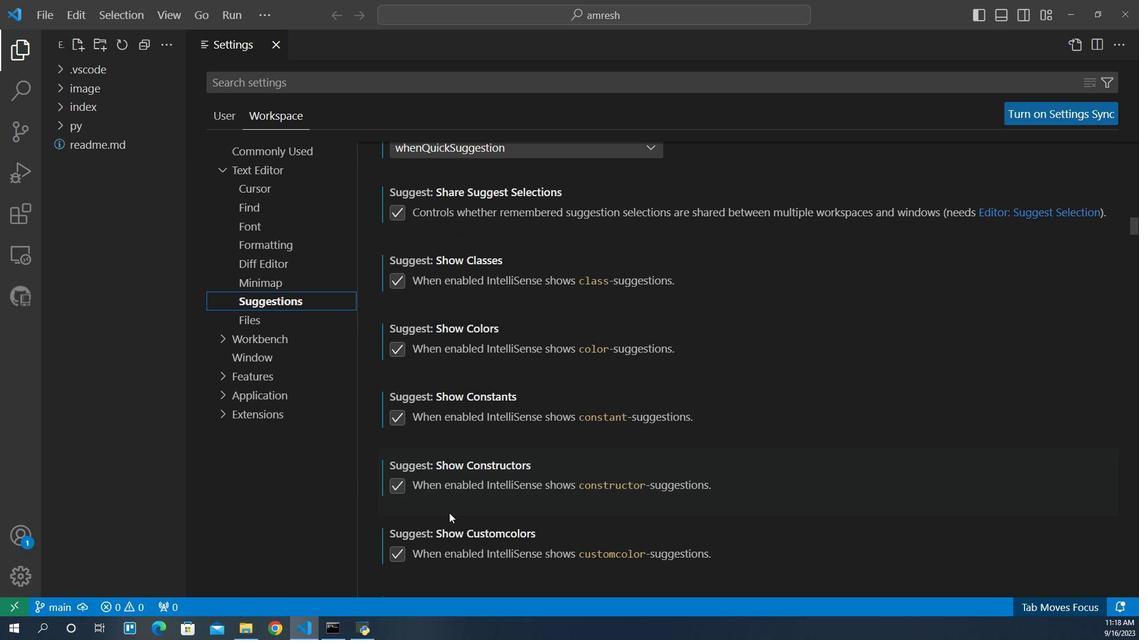 
Action: Mouse scrolled (438, 444) with delta (0, 0)
Screenshot: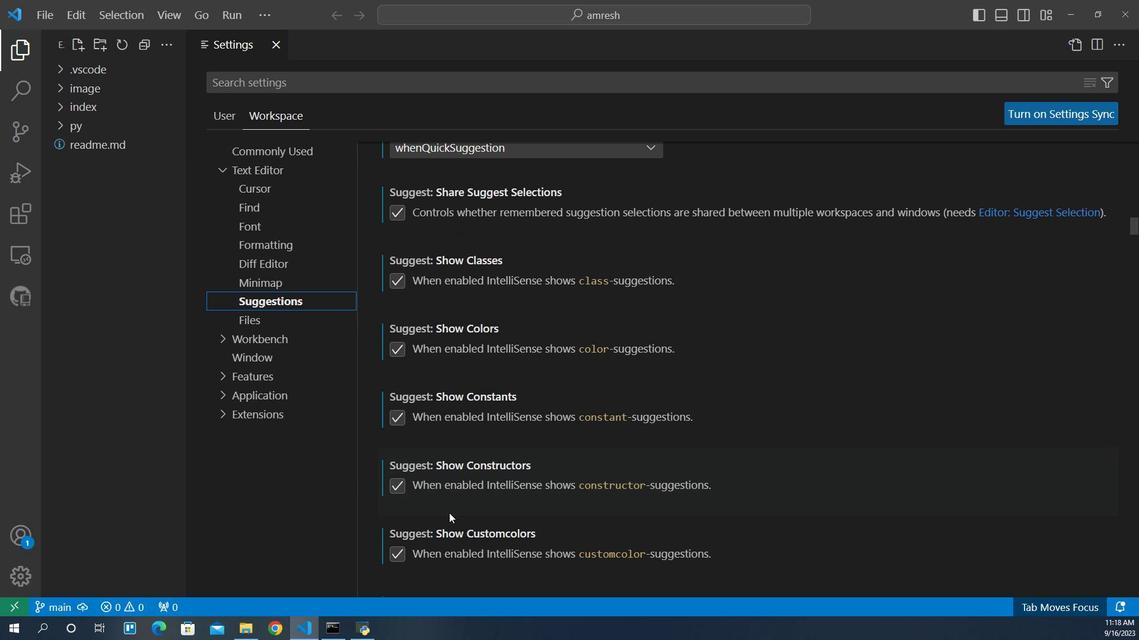
Action: Mouse scrolled (438, 444) with delta (0, 0)
Screenshot: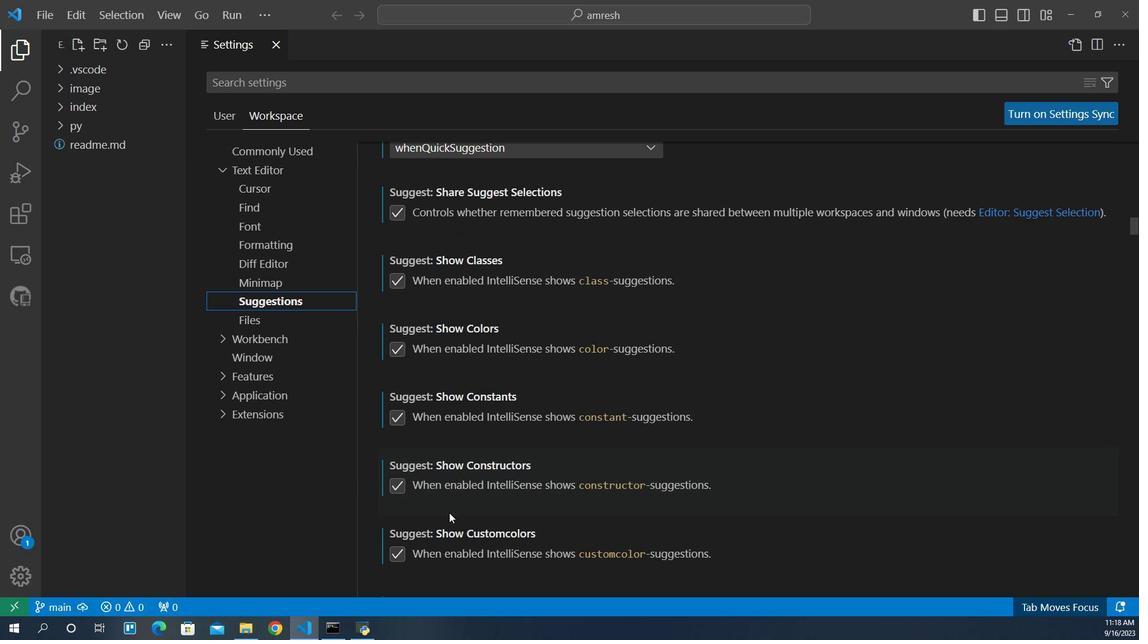 
Action: Mouse scrolled (438, 444) with delta (0, 0)
Screenshot: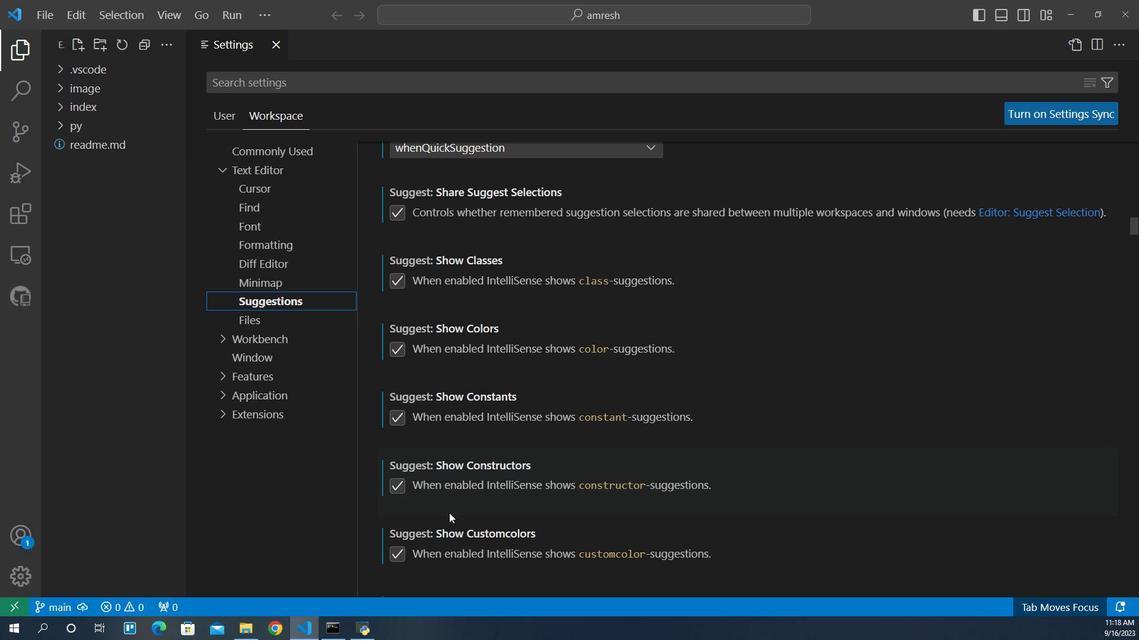 
Action: Mouse scrolled (438, 444) with delta (0, 0)
Screenshot: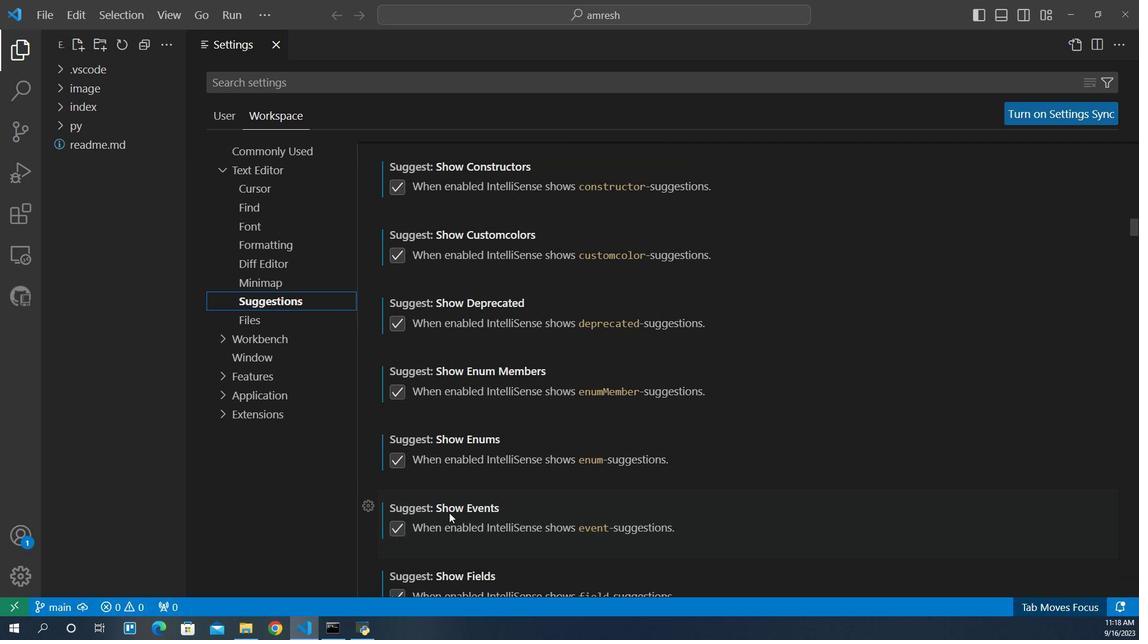 
Action: Mouse scrolled (438, 444) with delta (0, 0)
Screenshot: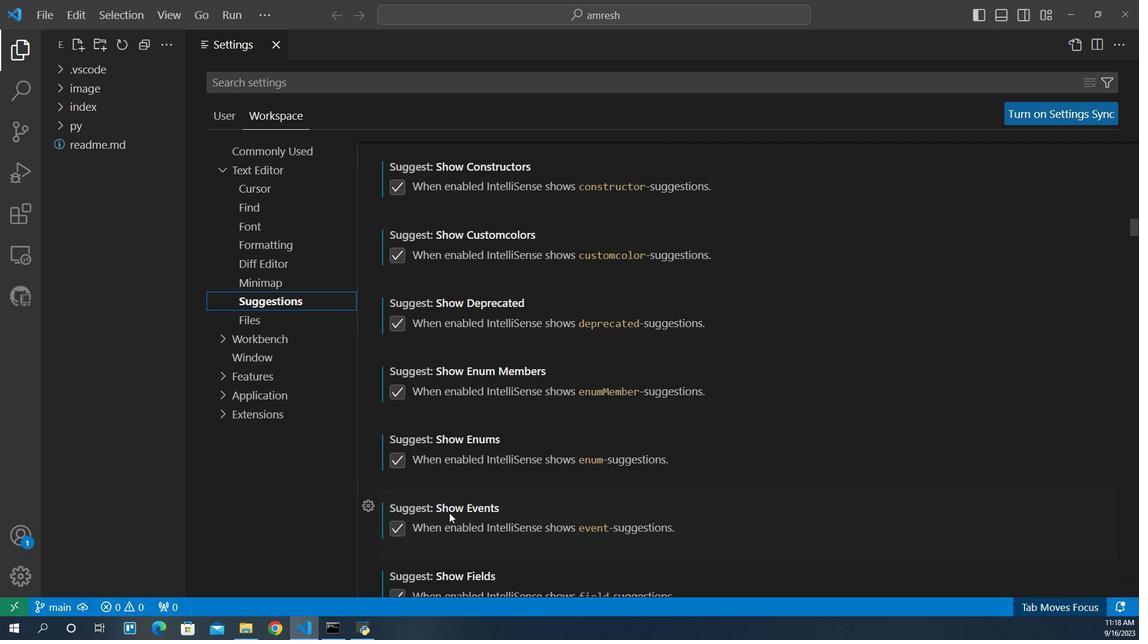 
Action: Mouse scrolled (438, 444) with delta (0, 0)
Screenshot: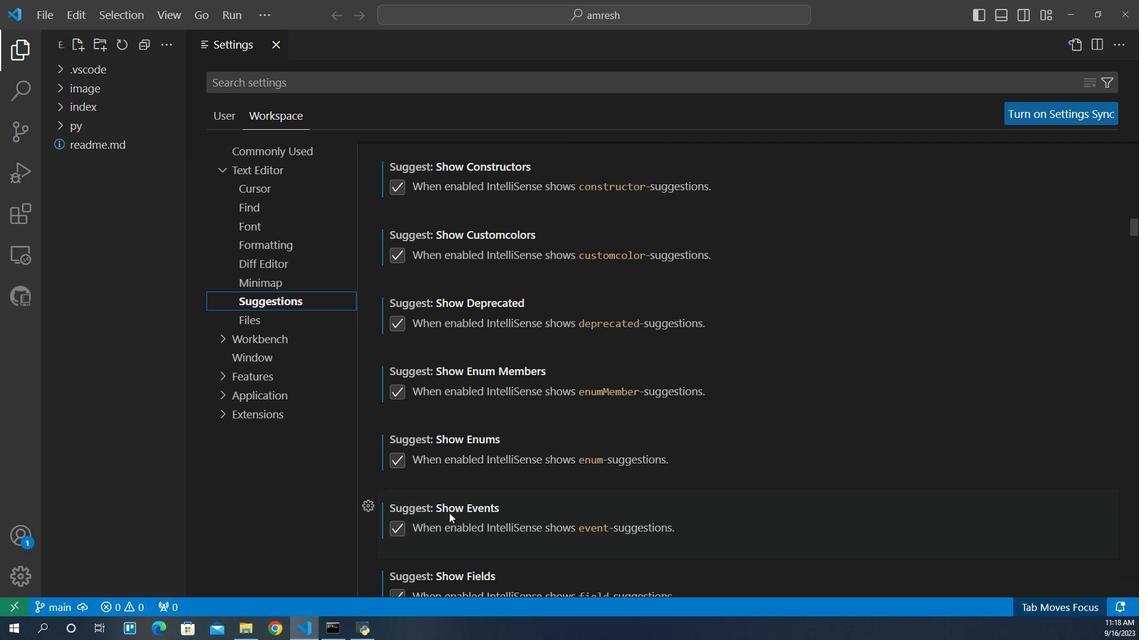 
Action: Mouse scrolled (438, 444) with delta (0, 0)
Screenshot: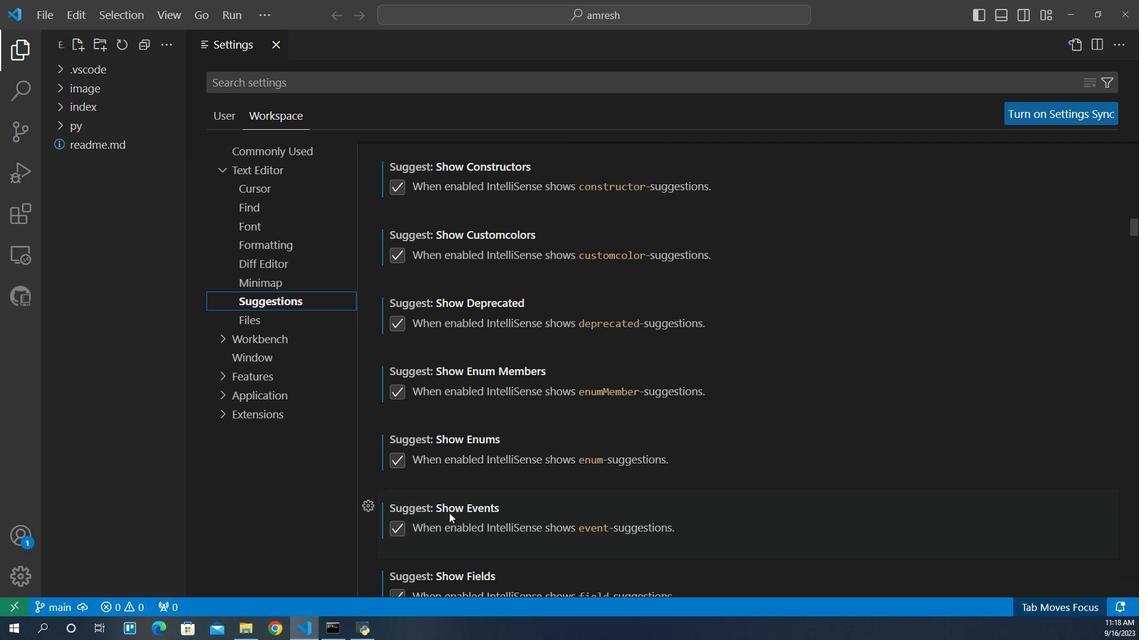 
Action: Mouse scrolled (438, 444) with delta (0, 0)
Screenshot: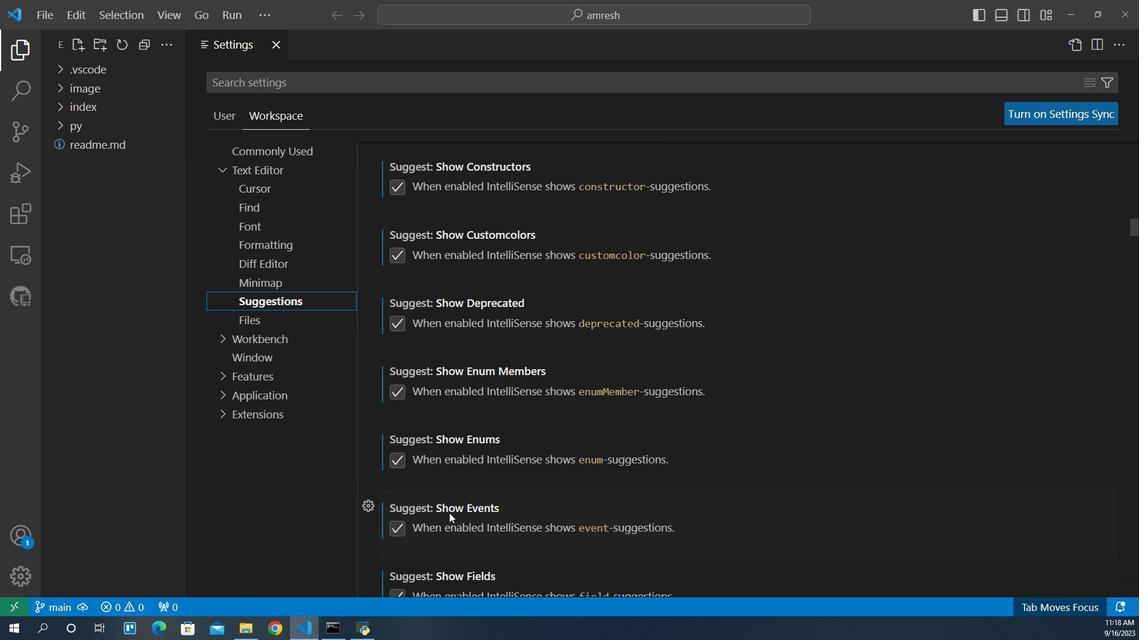 
Action: Mouse scrolled (438, 444) with delta (0, 0)
Screenshot: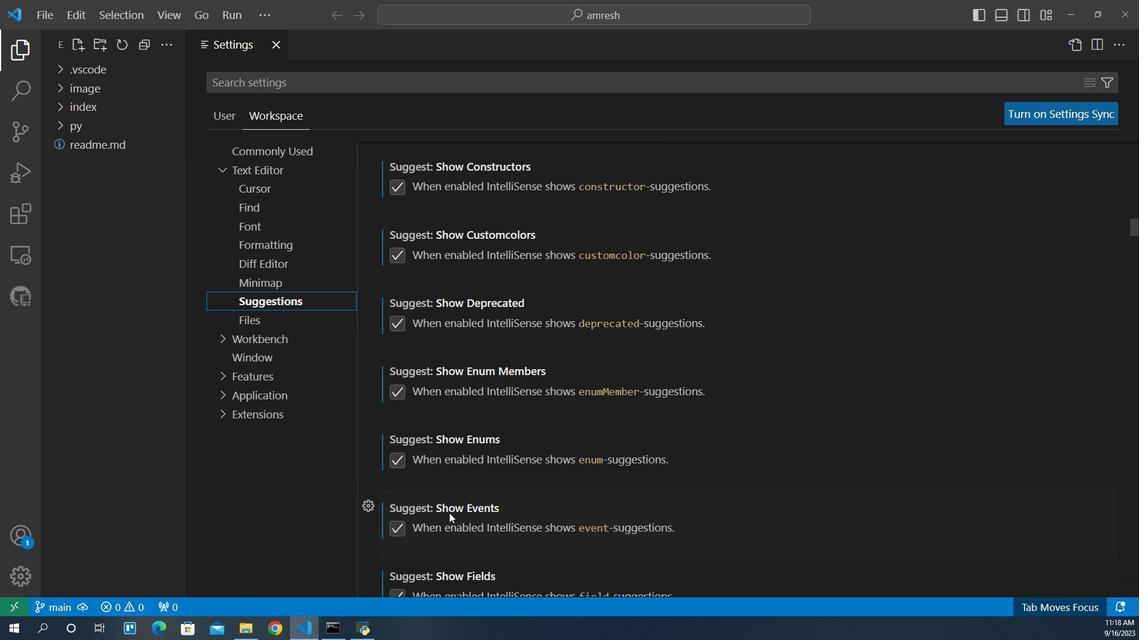
Action: Mouse scrolled (438, 444) with delta (0, 0)
Screenshot: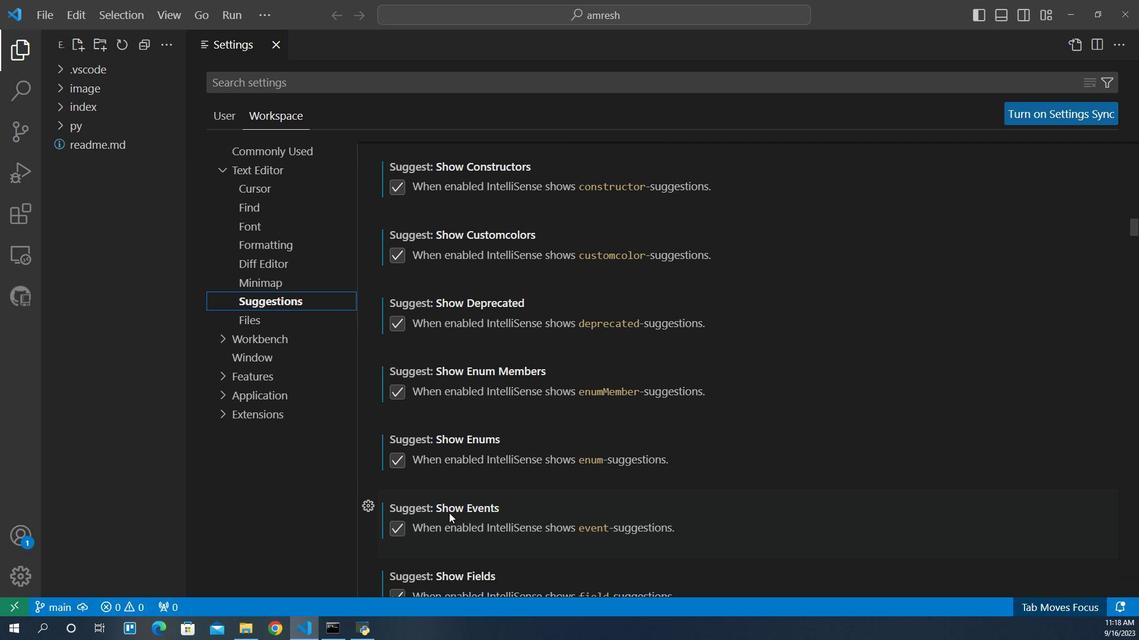
Action: Mouse scrolled (438, 444) with delta (0, 0)
Screenshot: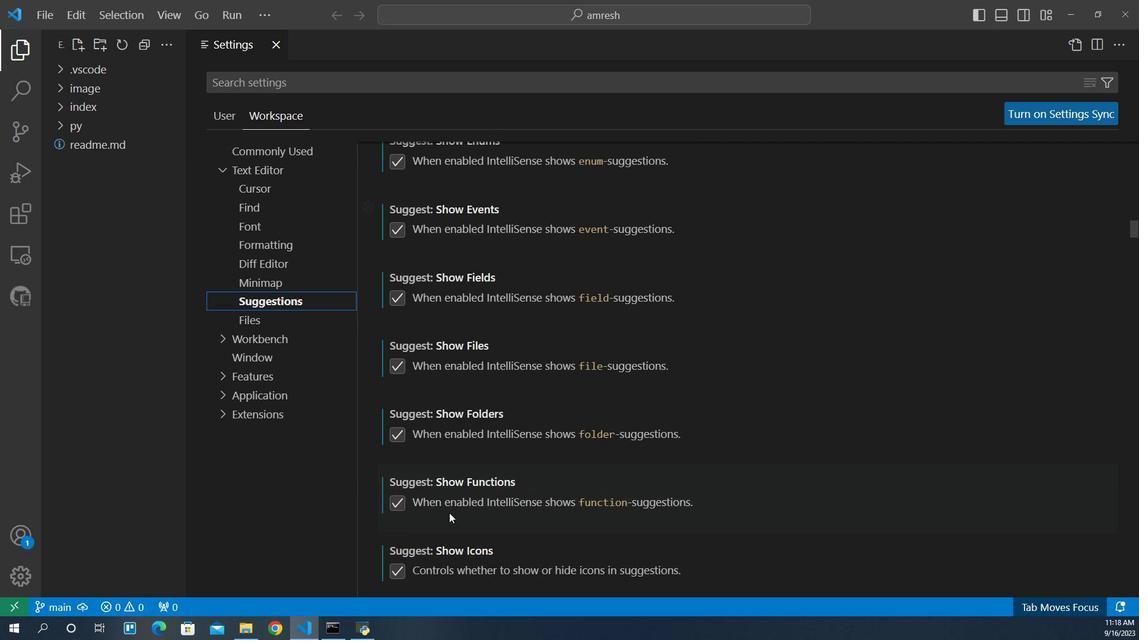 
Action: Mouse scrolled (438, 444) with delta (0, 0)
Screenshot: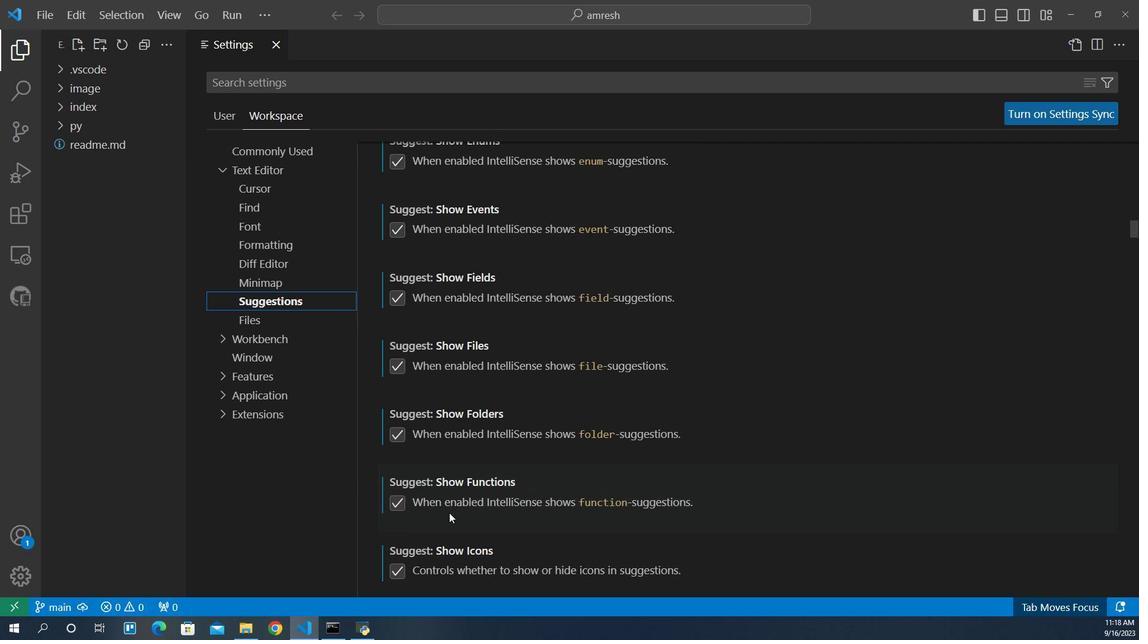 
Action: Mouse scrolled (438, 444) with delta (0, 0)
Screenshot: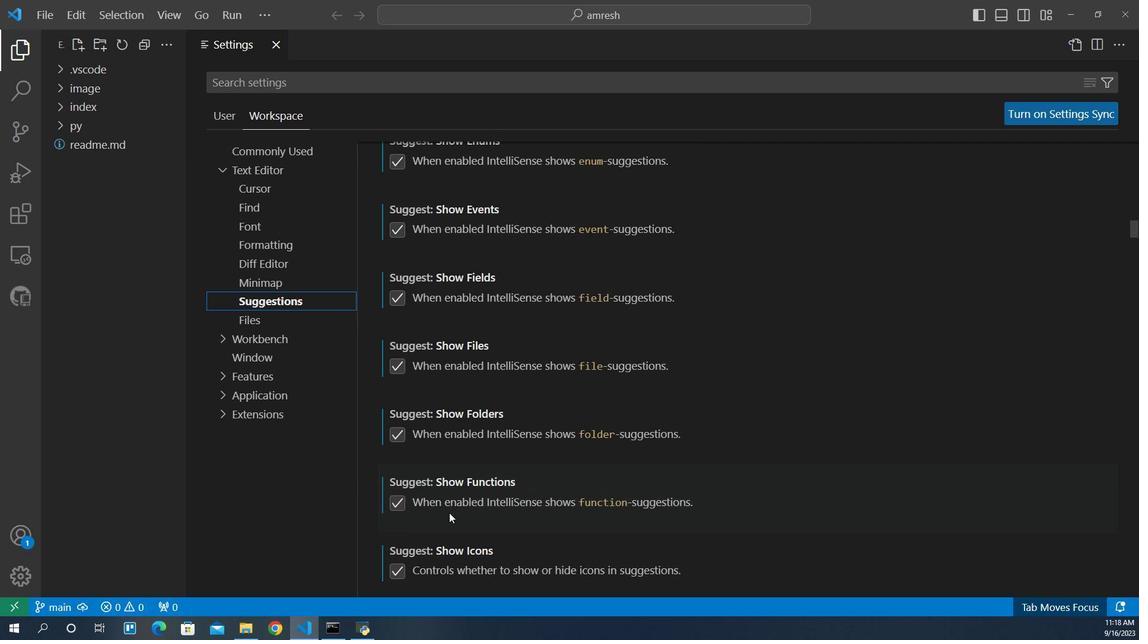 
Action: Mouse scrolled (438, 444) with delta (0, 0)
Screenshot: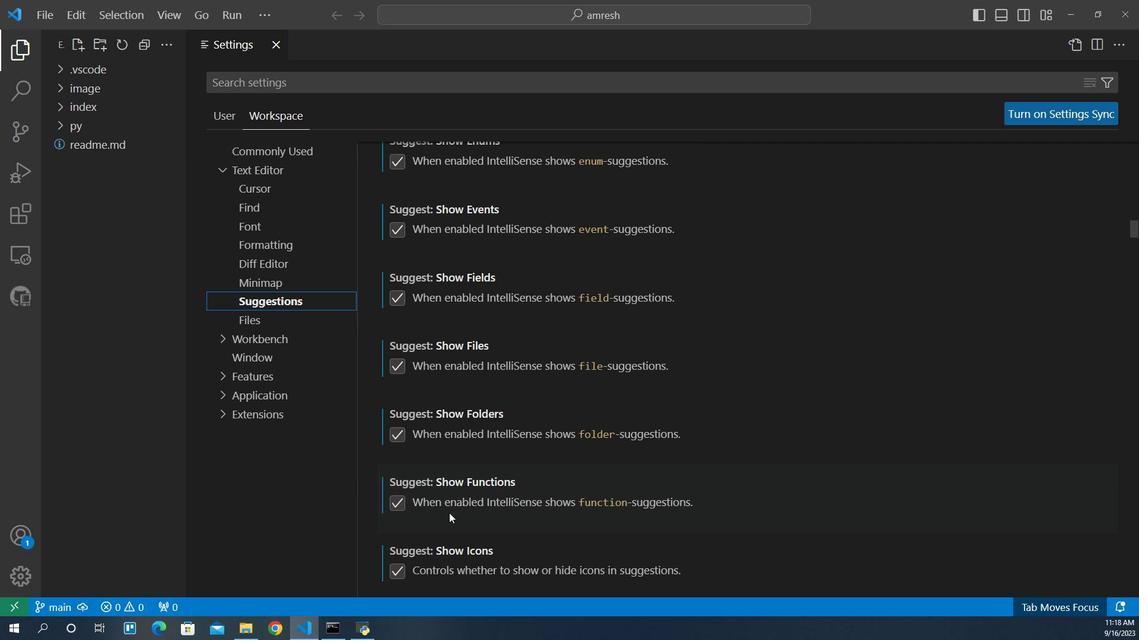 
Action: Mouse scrolled (438, 444) with delta (0, 0)
Screenshot: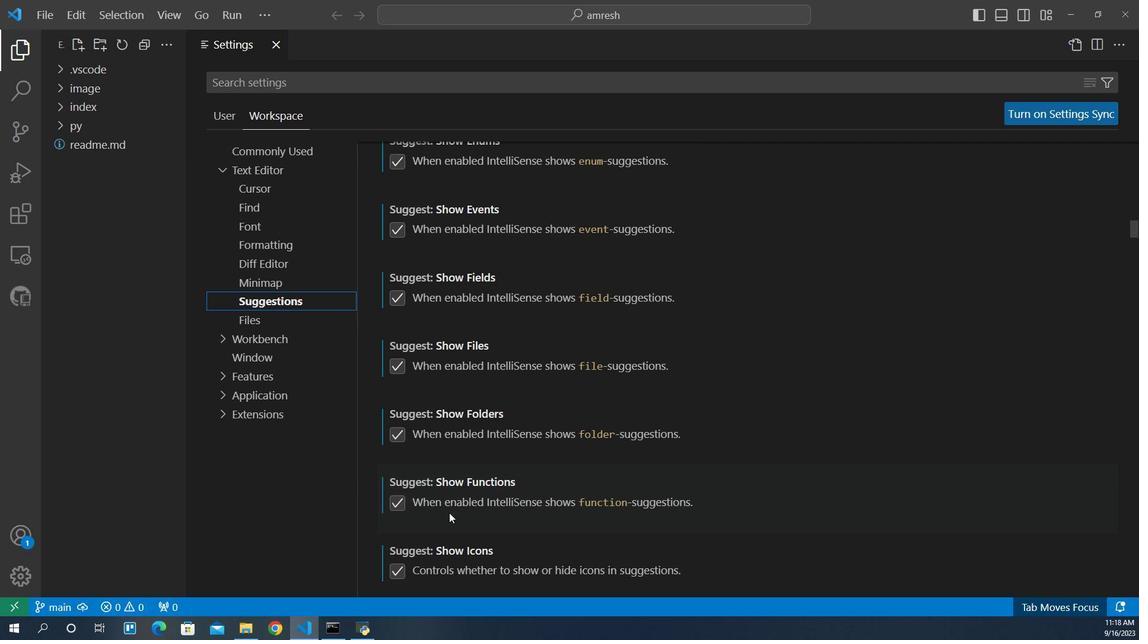 
Action: Mouse scrolled (438, 444) with delta (0, 0)
Screenshot: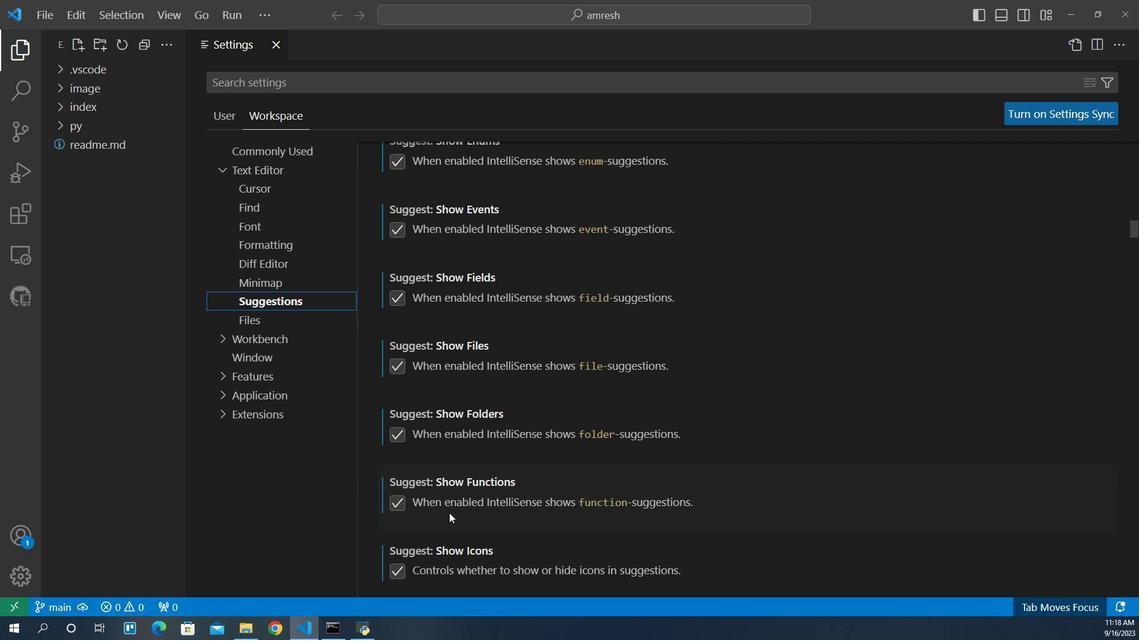 
Action: Mouse scrolled (438, 444) with delta (0, 0)
Screenshot: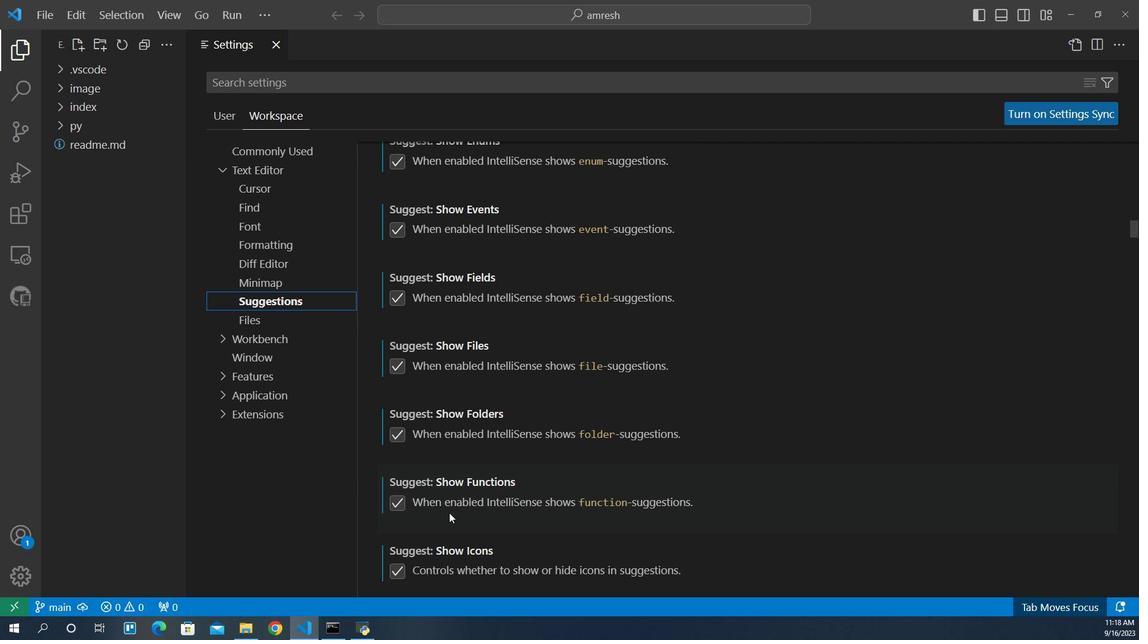 
Action: Mouse scrolled (438, 444) with delta (0, 0)
Screenshot: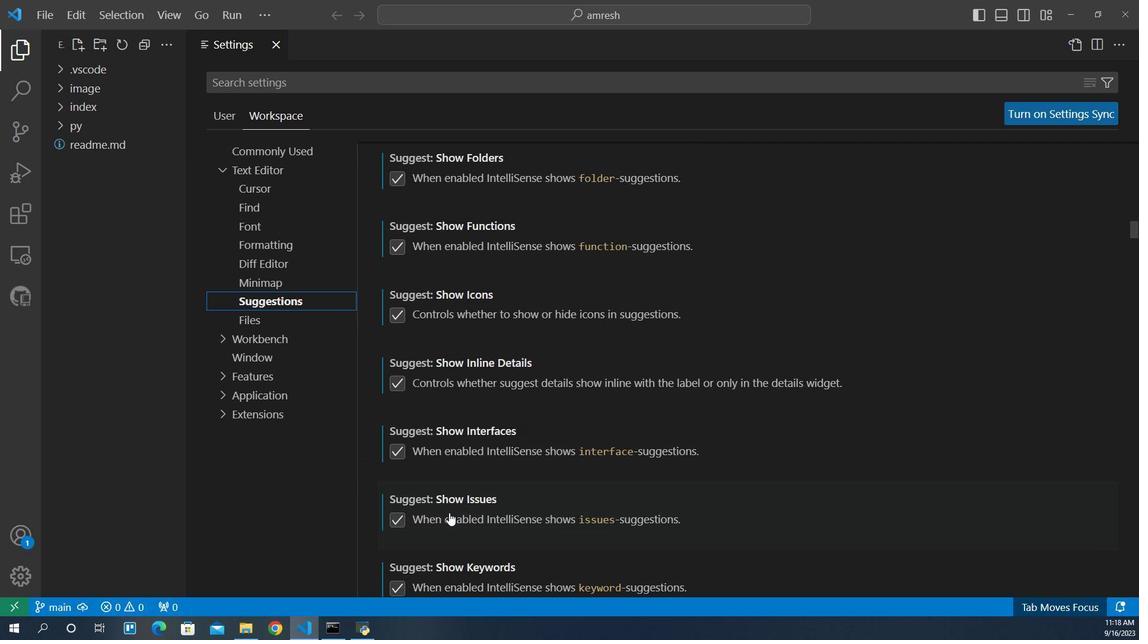 
Action: Mouse scrolled (438, 444) with delta (0, 0)
Screenshot: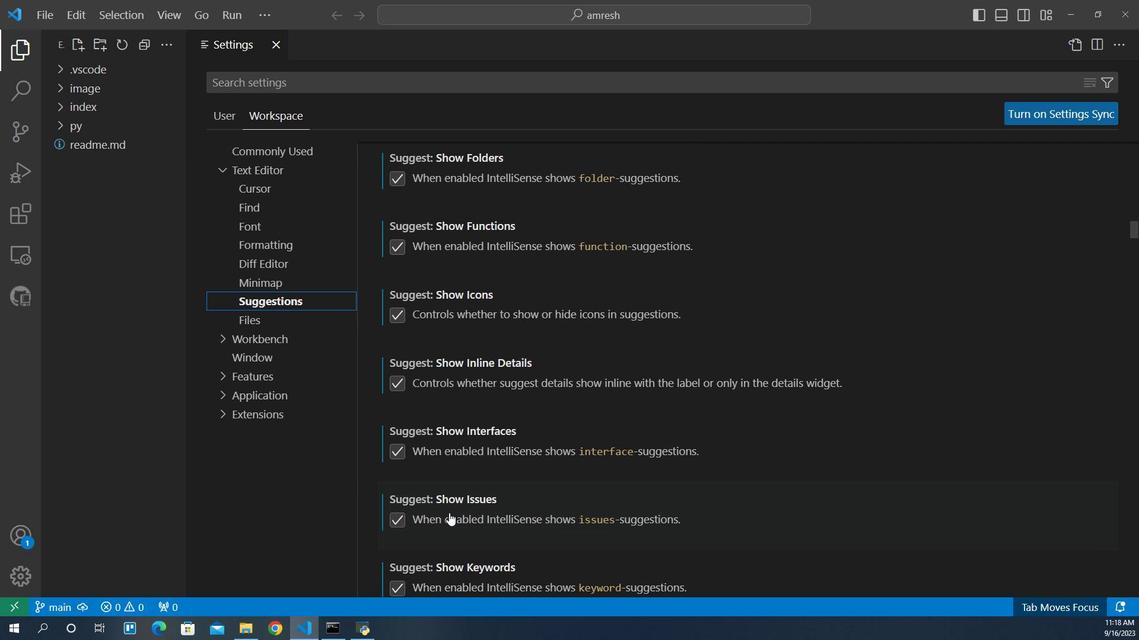 
Action: Mouse scrolled (438, 444) with delta (0, 0)
Screenshot: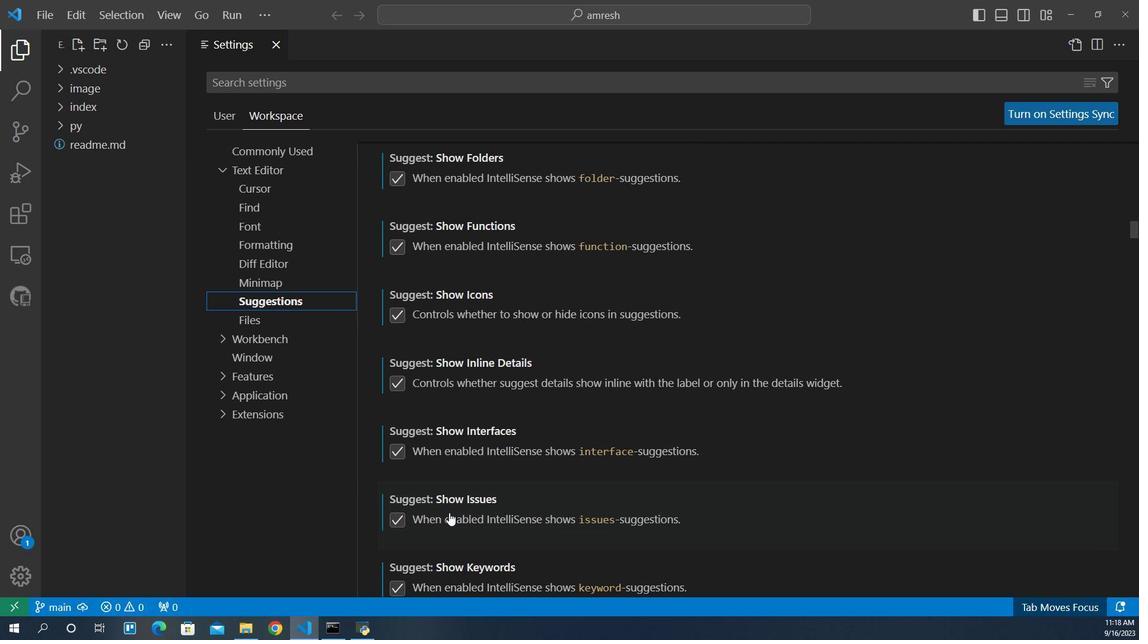 
Action: Mouse scrolled (438, 444) with delta (0, 0)
Screenshot: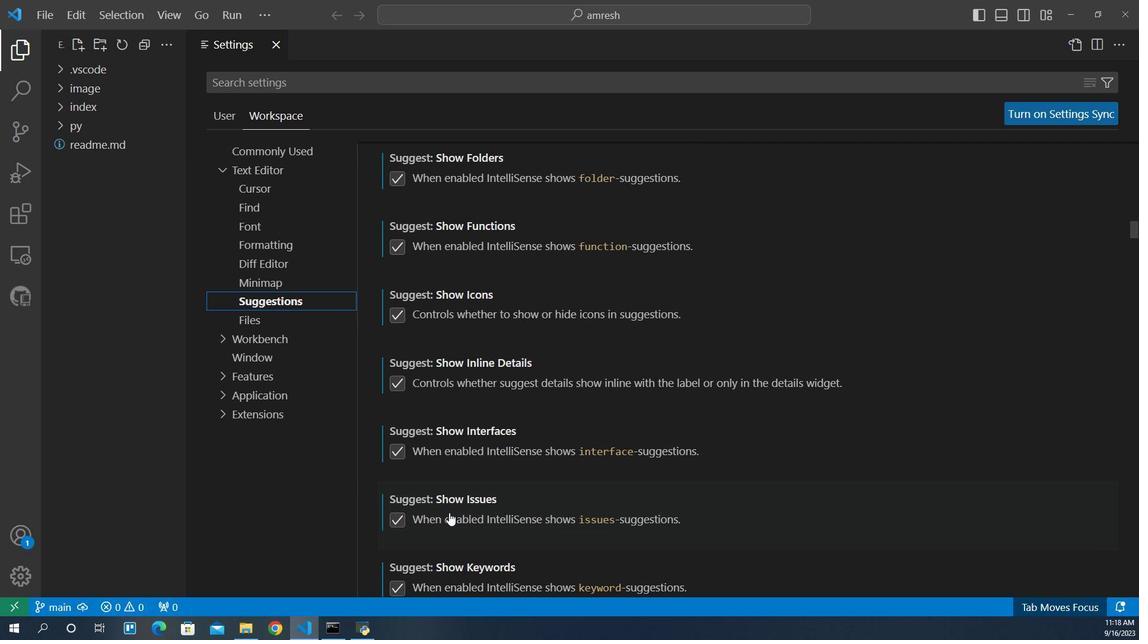 
Action: Mouse scrolled (438, 444) with delta (0, 0)
Screenshot: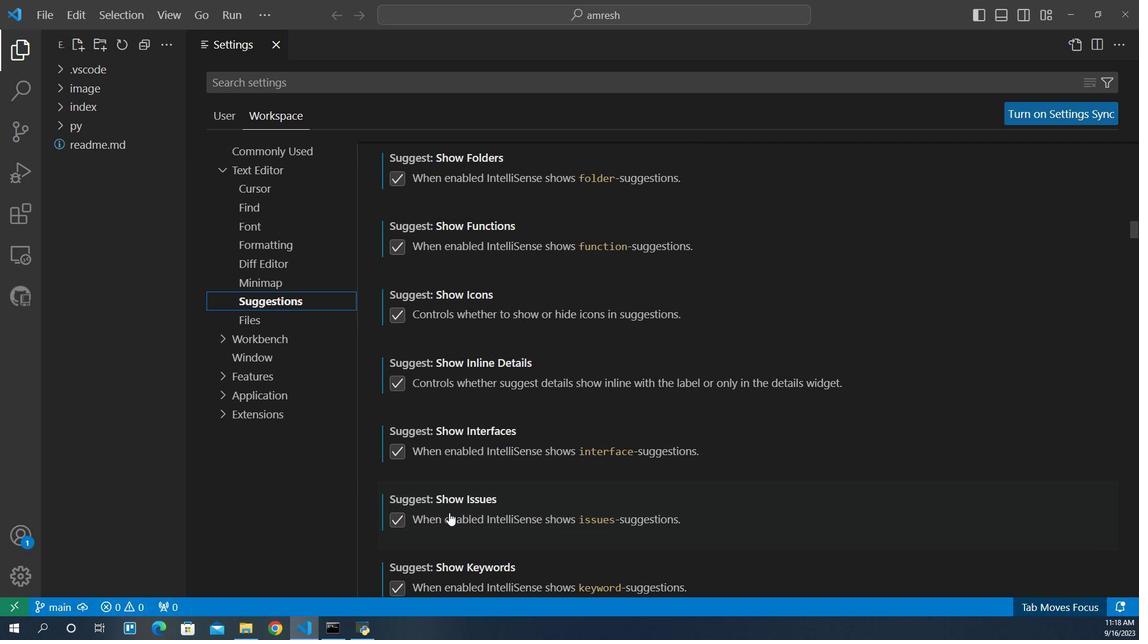 
Action: Mouse scrolled (438, 444) with delta (0, 0)
Screenshot: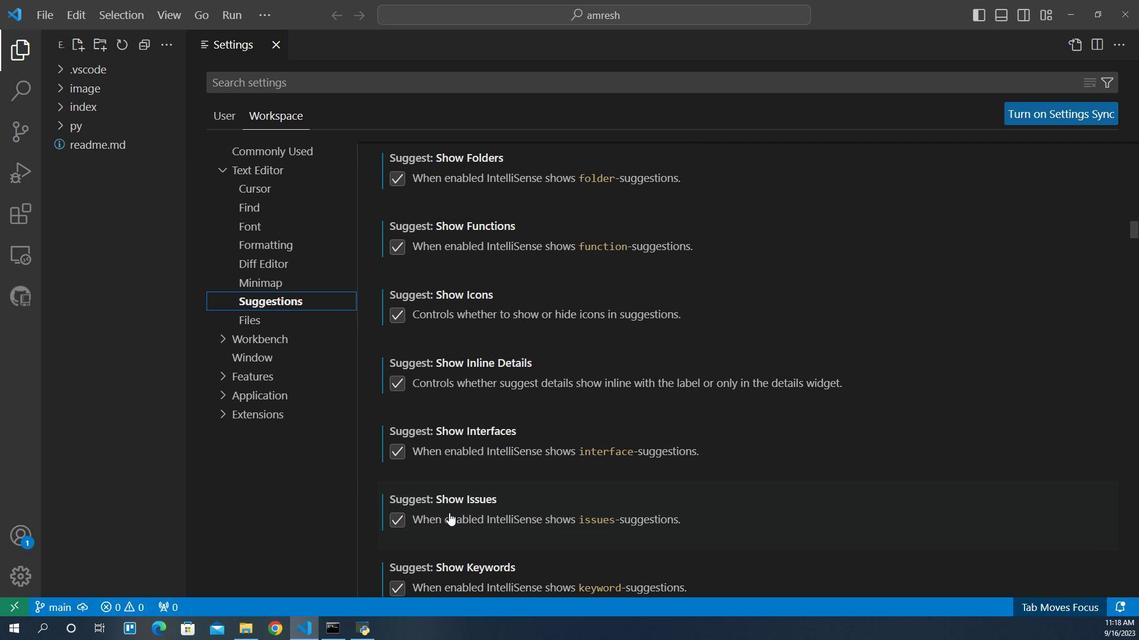 
Action: Mouse scrolled (438, 444) with delta (0, 0)
Screenshot: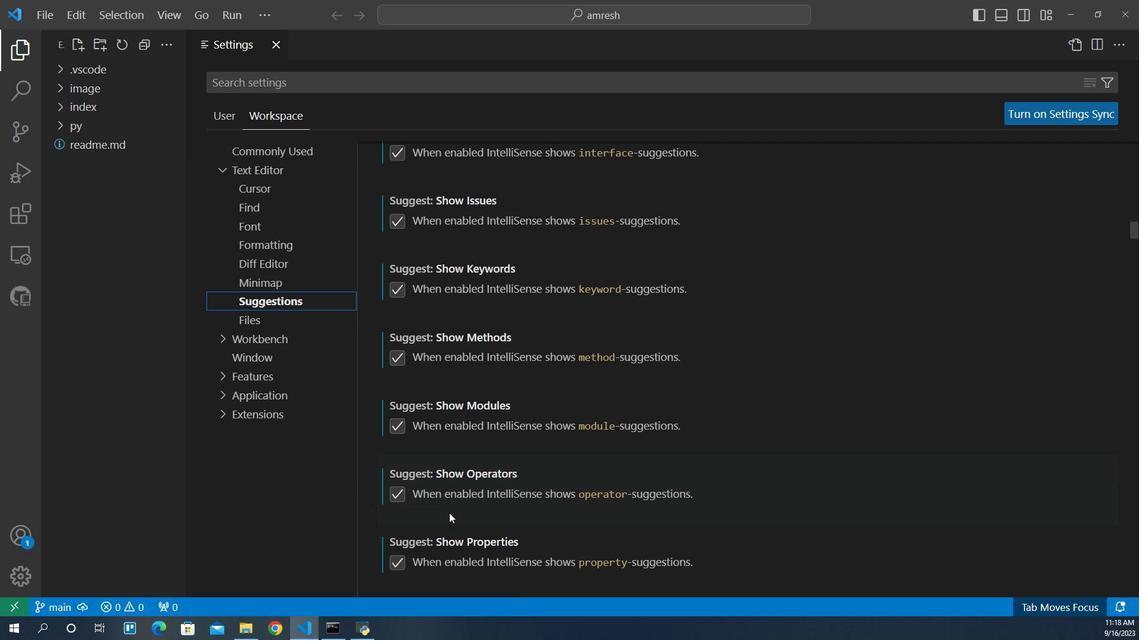 
Action: Mouse scrolled (438, 444) with delta (0, 0)
Screenshot: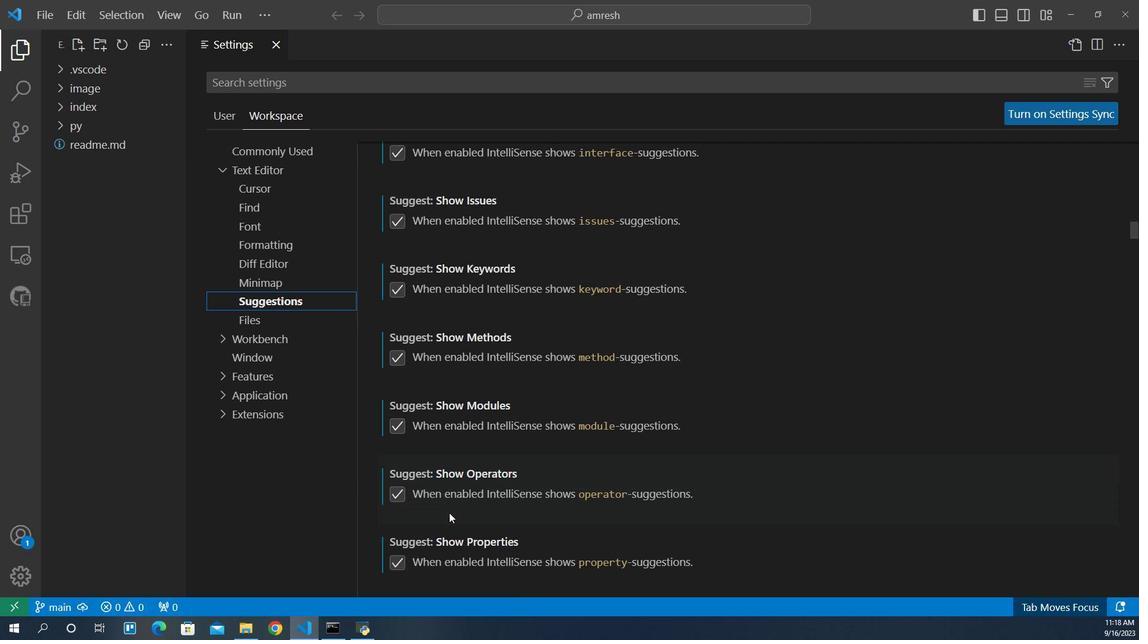 
Action: Mouse scrolled (438, 444) with delta (0, 0)
Screenshot: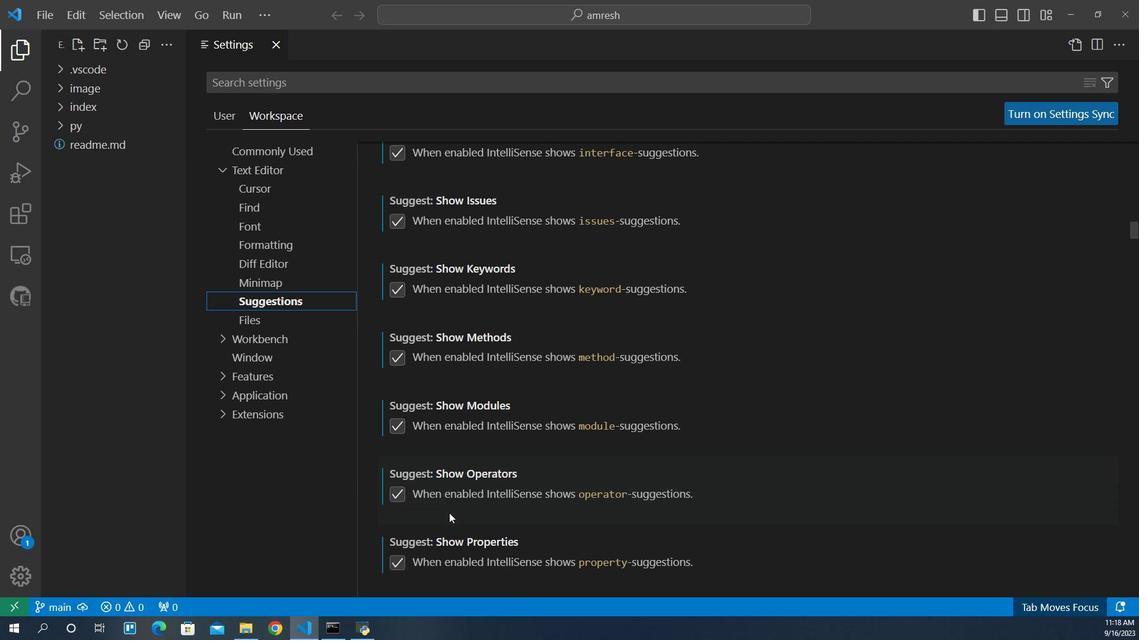 
Action: Mouse scrolled (438, 444) with delta (0, 0)
Screenshot: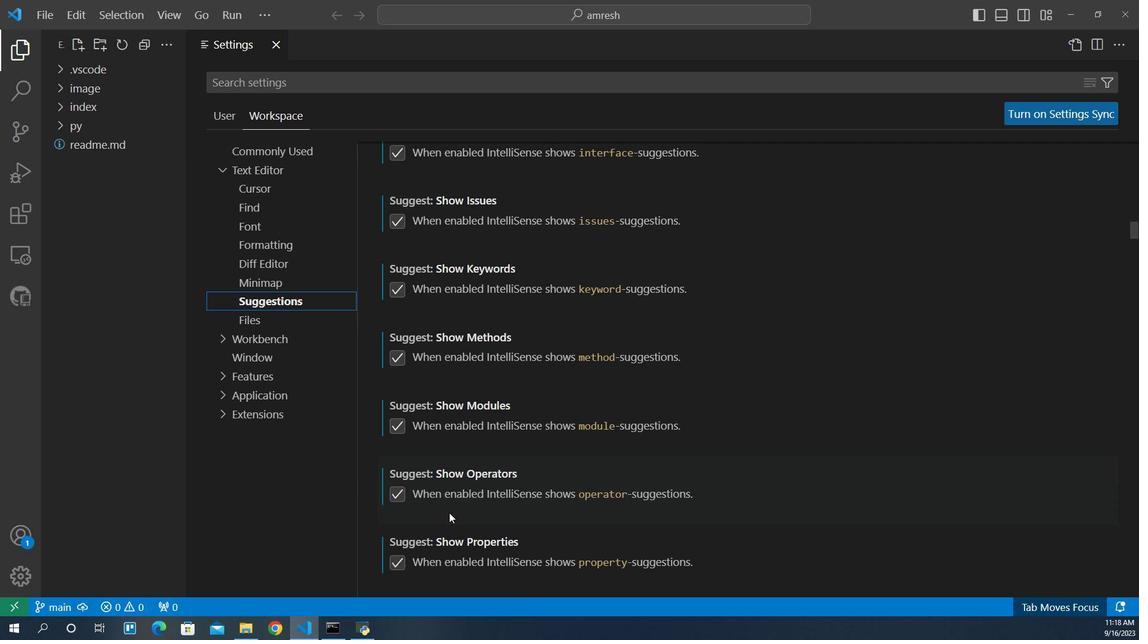 
Action: Mouse scrolled (438, 444) with delta (0, 0)
Screenshot: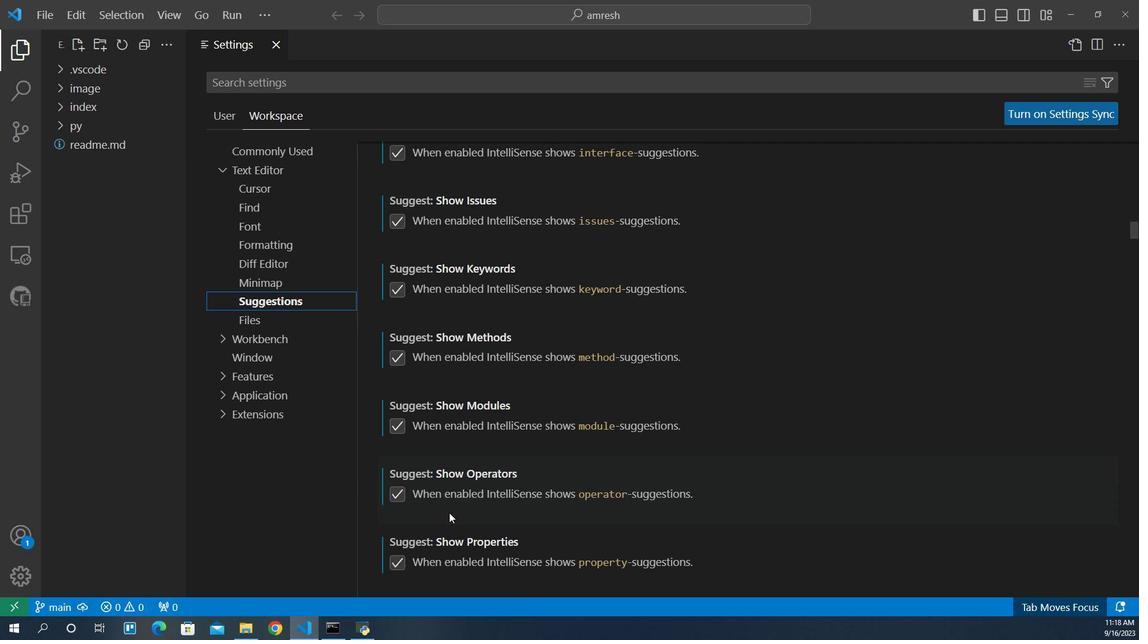 
Action: Mouse scrolled (438, 444) with delta (0, 0)
Screenshot: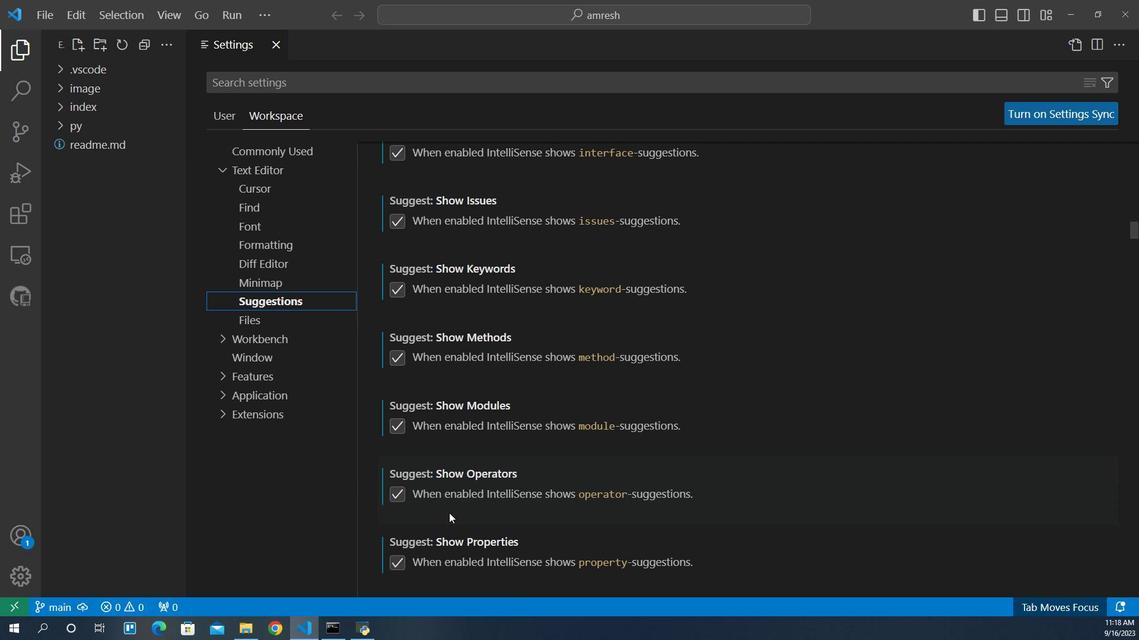 
Action: Mouse scrolled (438, 444) with delta (0, 0)
Screenshot: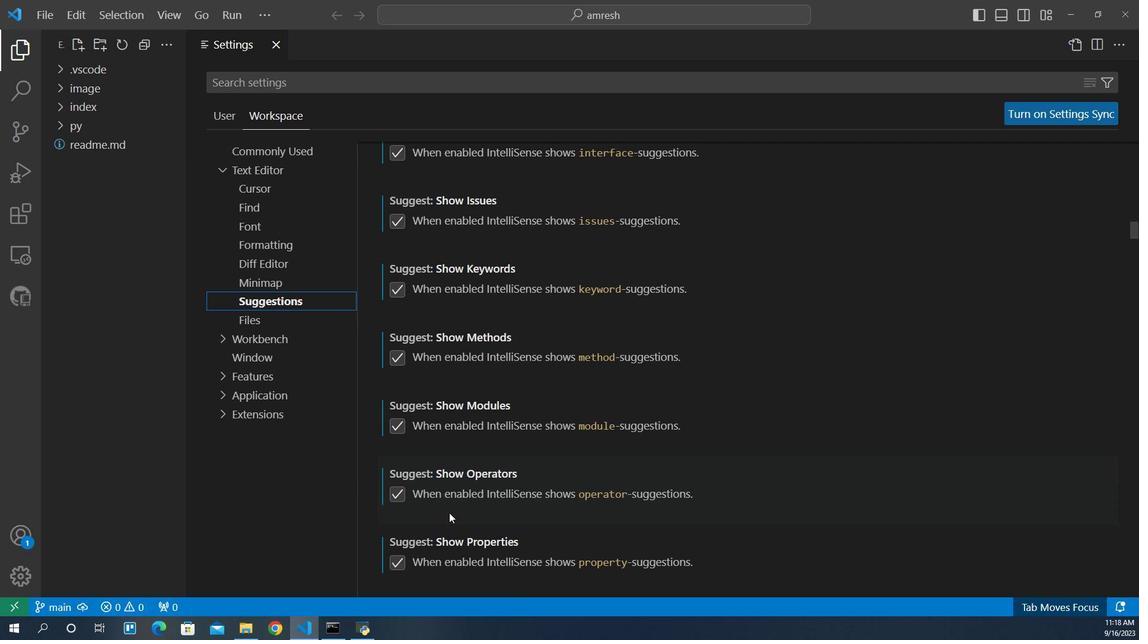 
Action: Mouse moved to (438, 445)
Screenshot: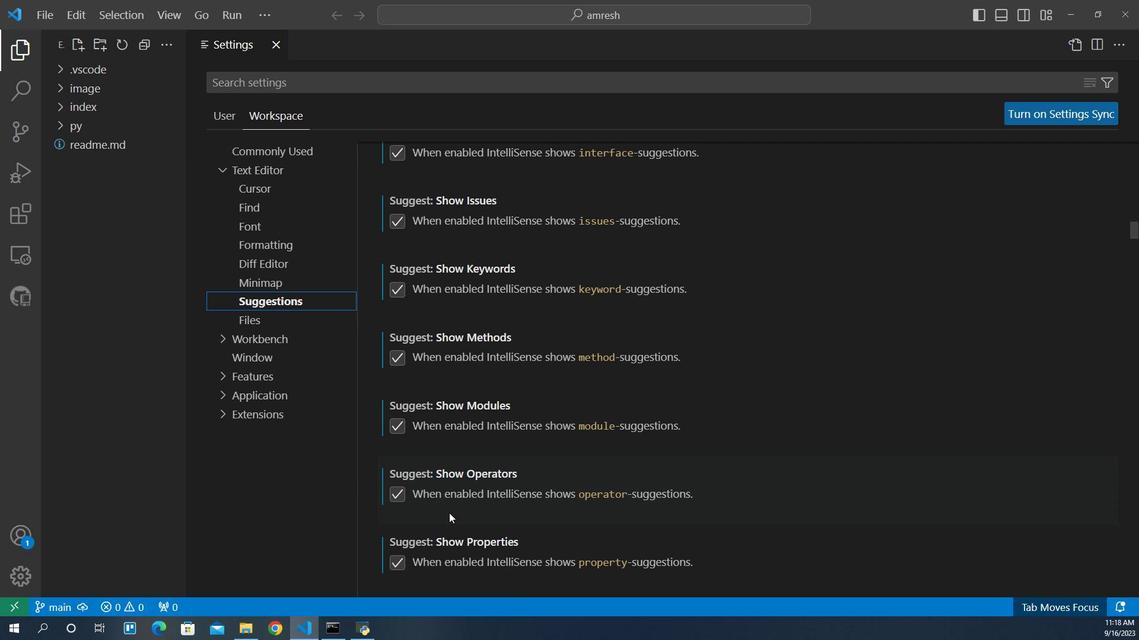 
Action: Mouse scrolled (438, 444) with delta (0, 0)
Screenshot: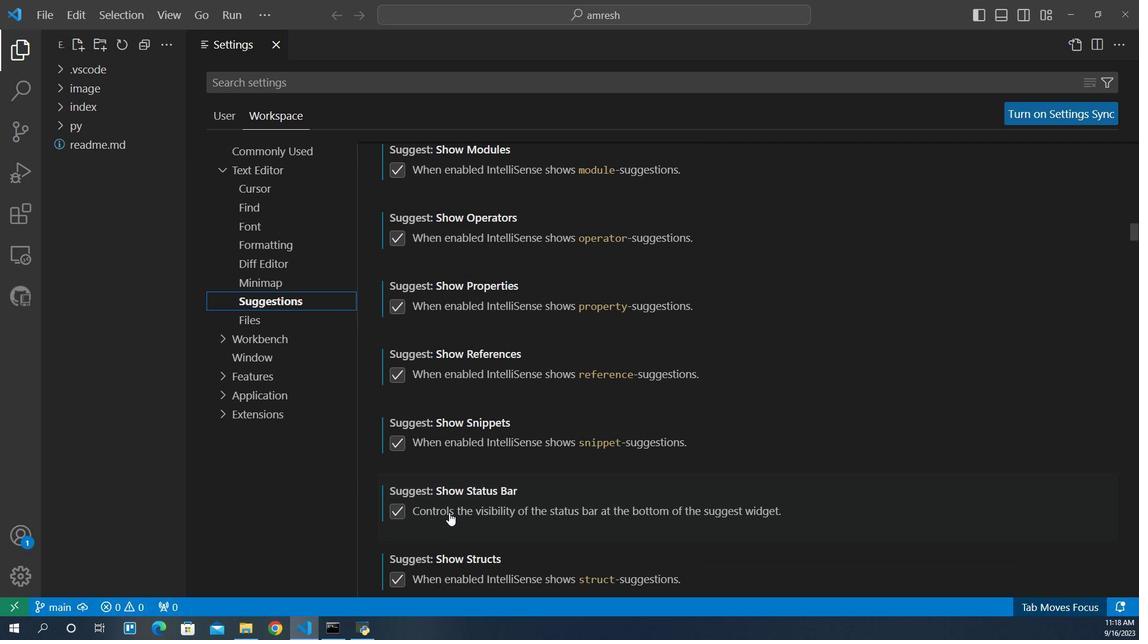
Action: Mouse scrolled (438, 444) with delta (0, 0)
Screenshot: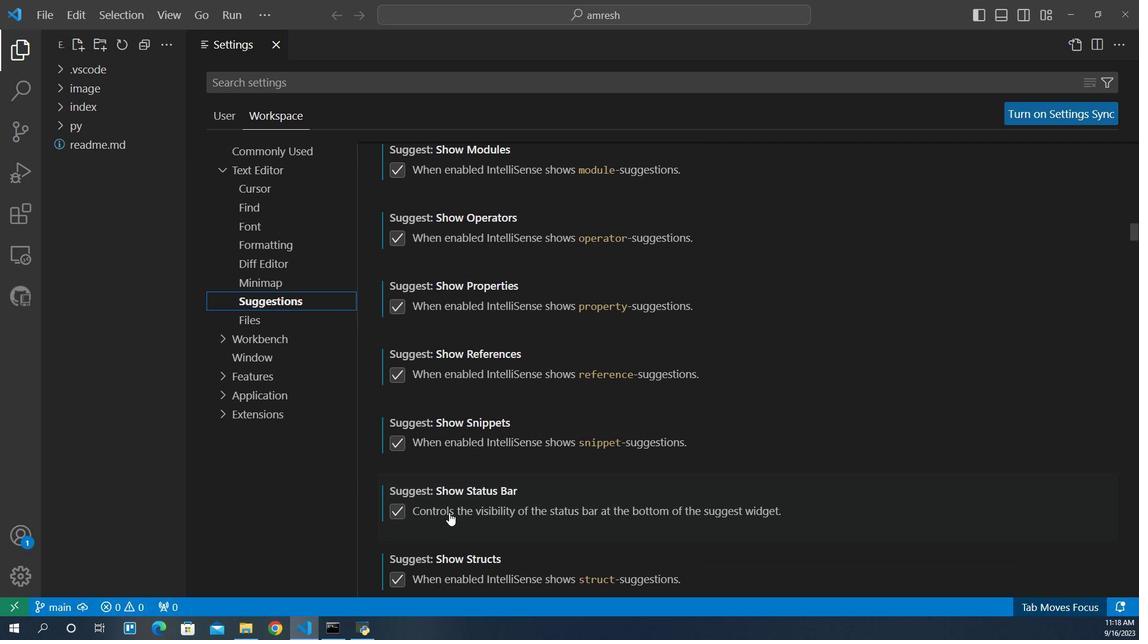 
Action: Mouse scrolled (438, 444) with delta (0, 0)
Screenshot: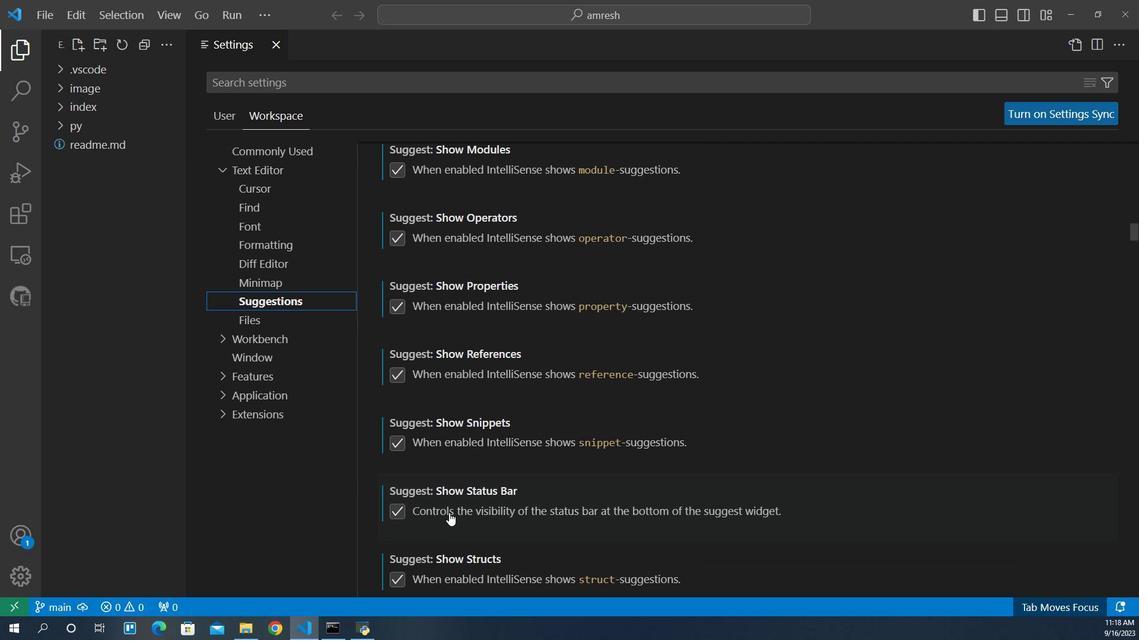 
Action: Mouse scrolled (438, 444) with delta (0, 0)
Screenshot: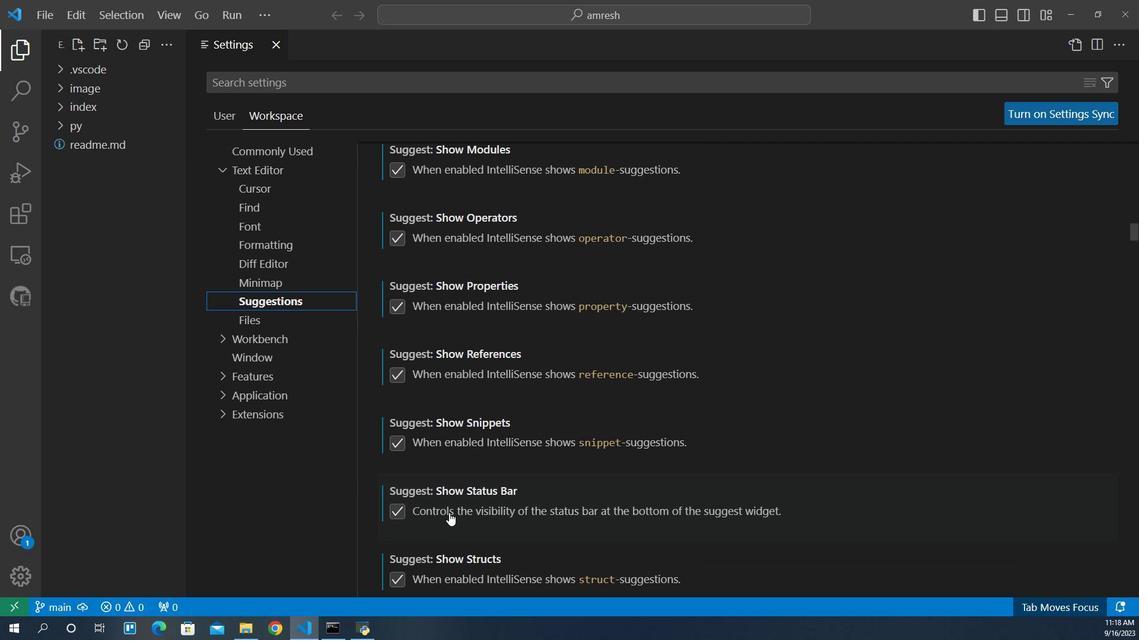 
Action: Mouse scrolled (438, 444) with delta (0, 0)
Screenshot: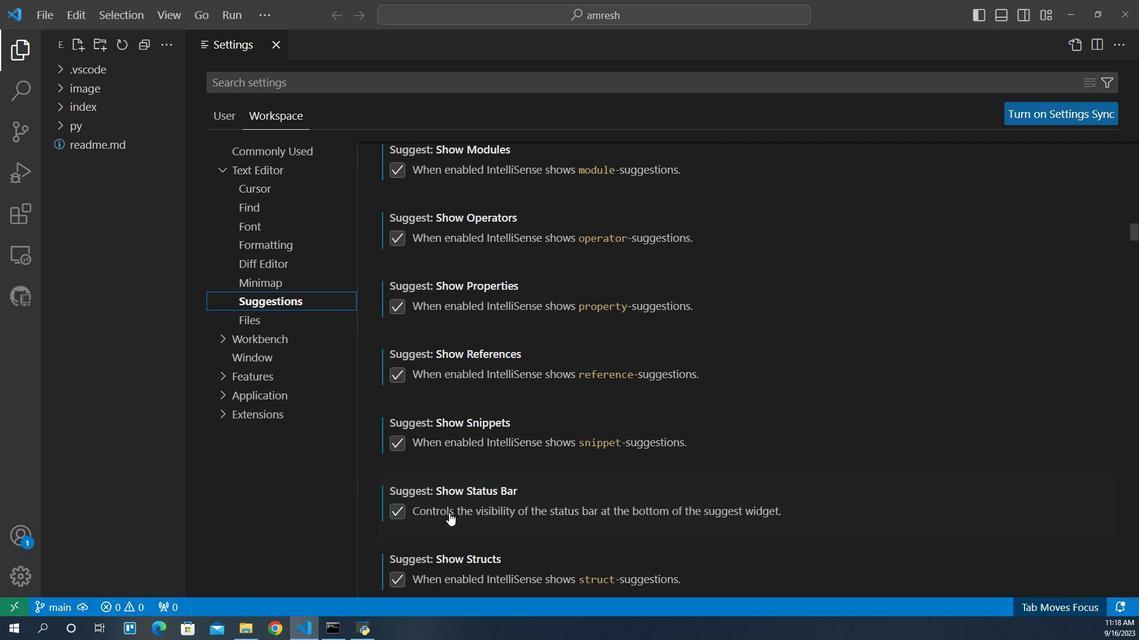 
Action: Mouse scrolled (438, 444) with delta (0, 0)
Screenshot: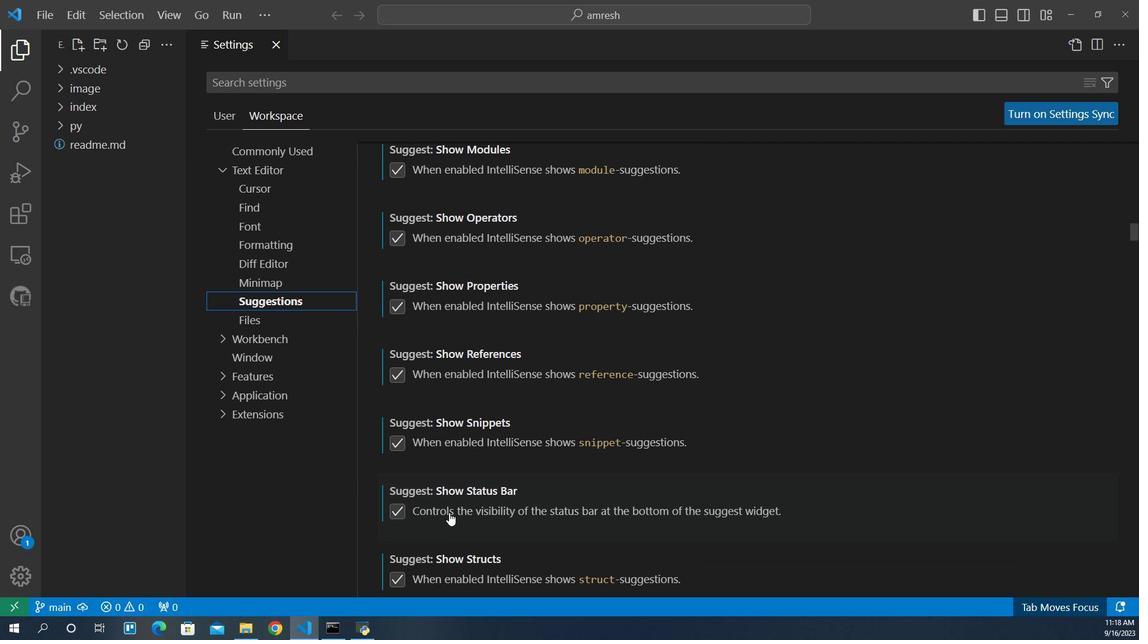 
Action: Mouse scrolled (438, 444) with delta (0, 0)
Screenshot: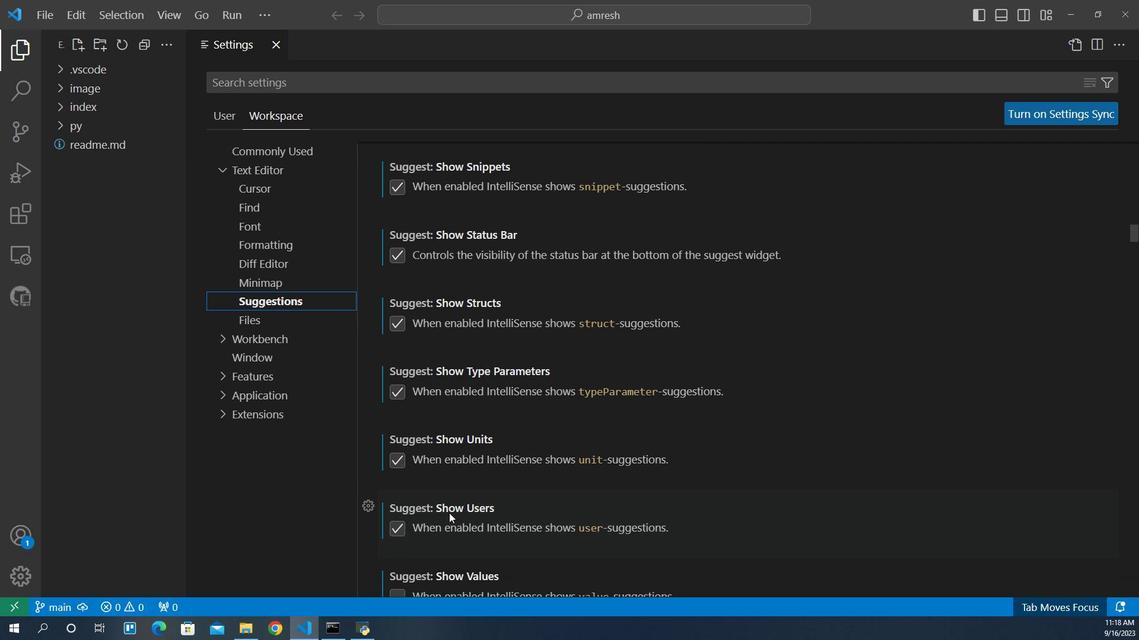 
Action: Mouse scrolled (438, 444) with delta (0, 0)
Screenshot: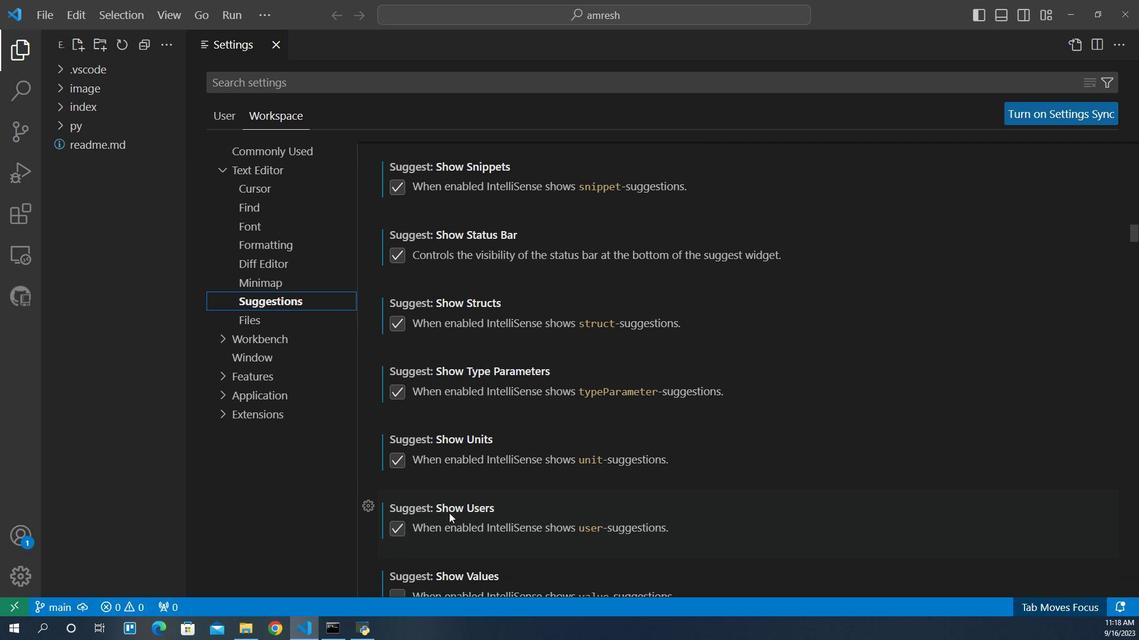 
Action: Mouse scrolled (438, 444) with delta (0, 0)
Screenshot: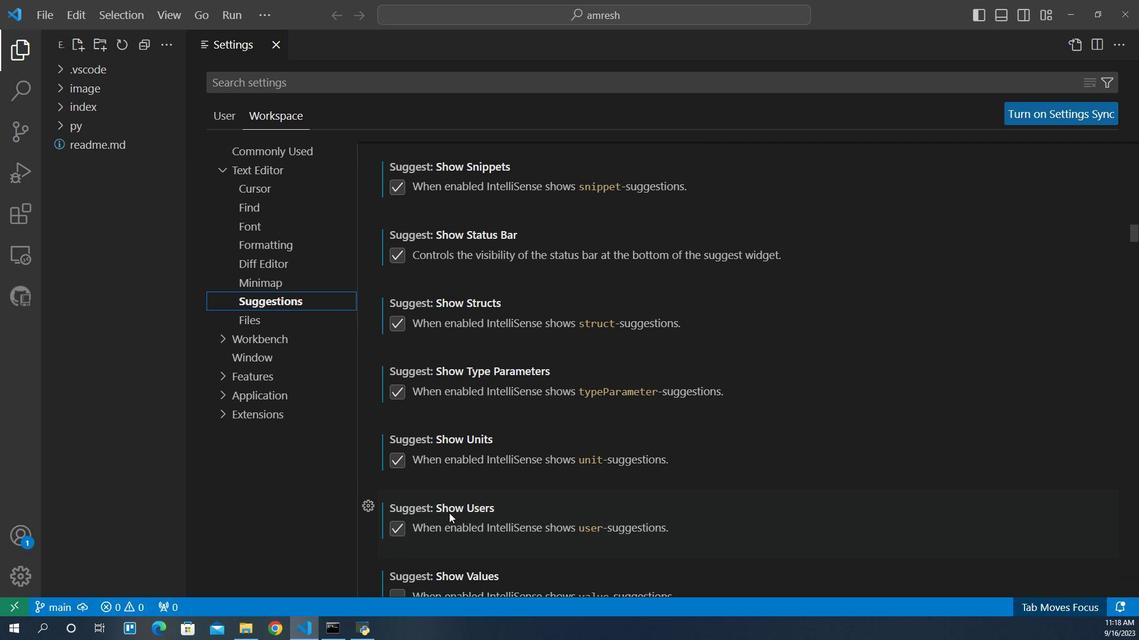 
Action: Mouse scrolled (438, 444) with delta (0, 0)
Screenshot: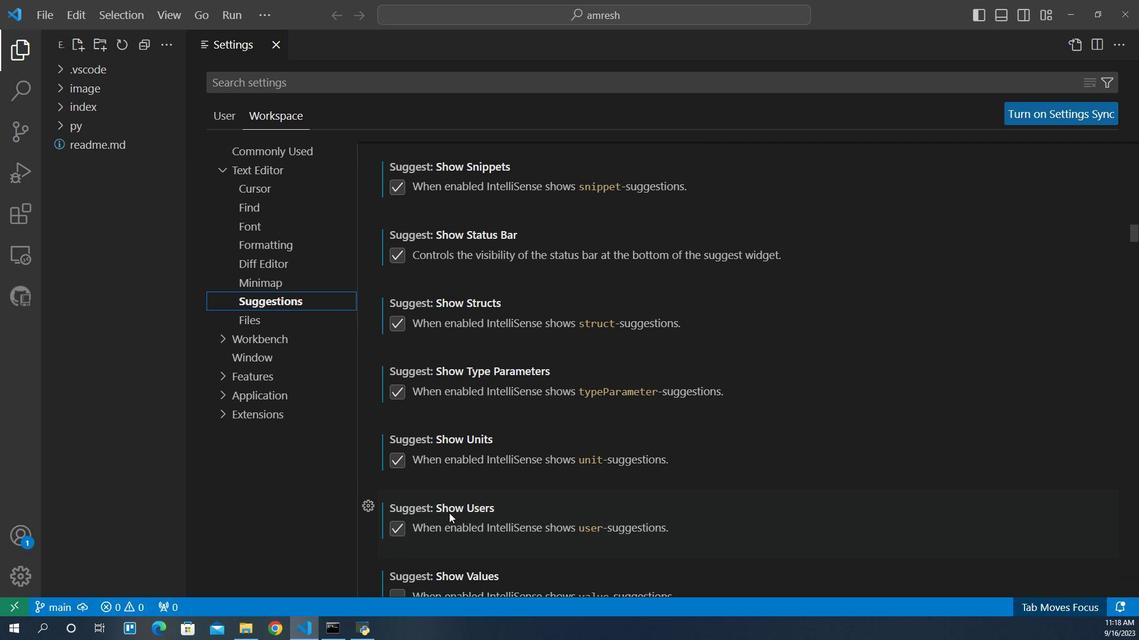 
Action: Mouse scrolled (438, 444) with delta (0, 0)
Screenshot: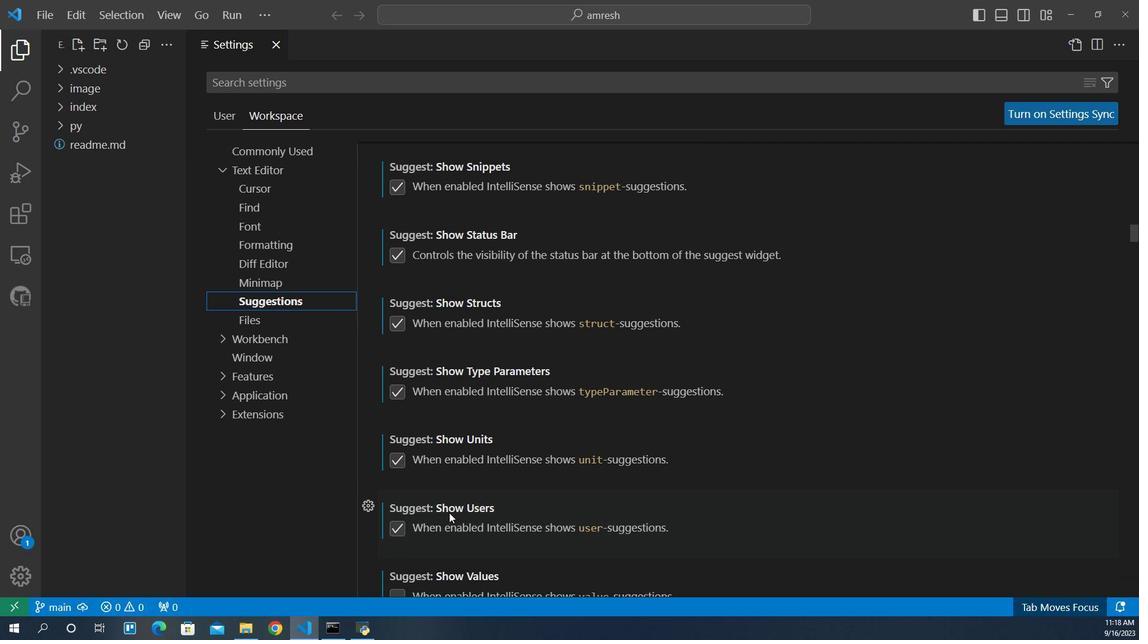 
Action: Mouse scrolled (438, 444) with delta (0, 0)
Screenshot: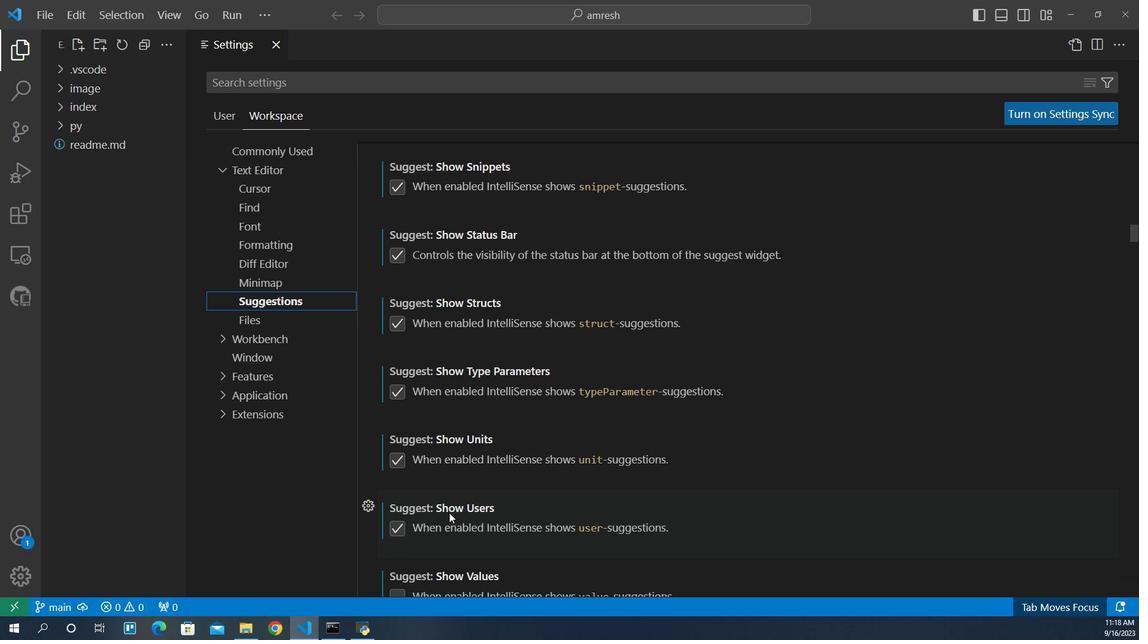 
Action: Mouse scrolled (438, 444) with delta (0, 0)
Screenshot: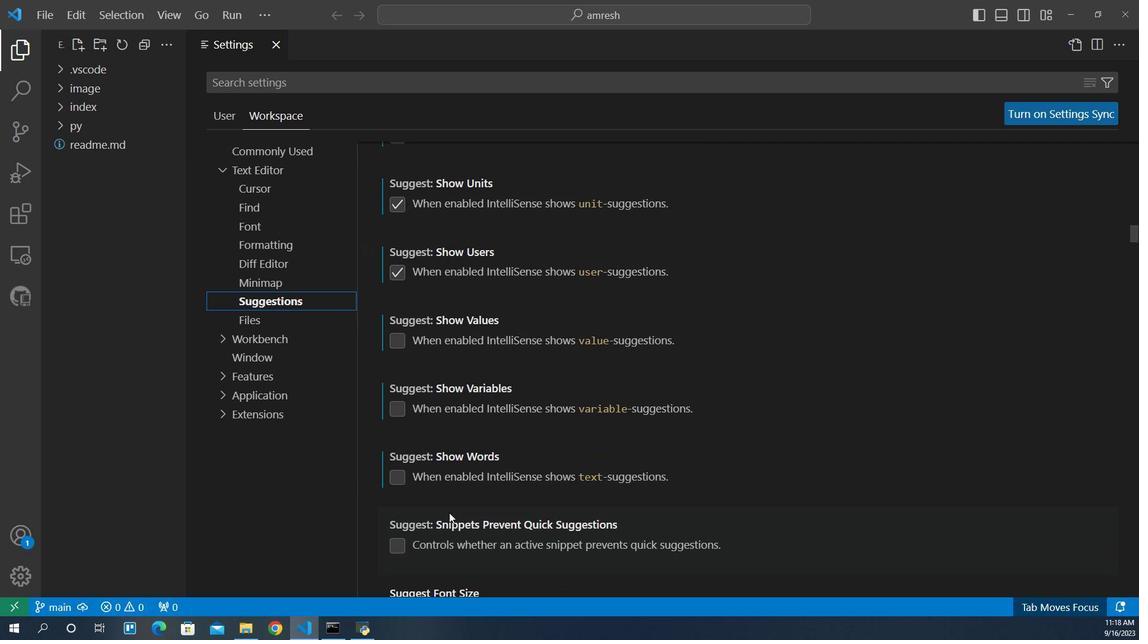 
Action: Mouse scrolled (438, 444) with delta (0, 0)
Screenshot: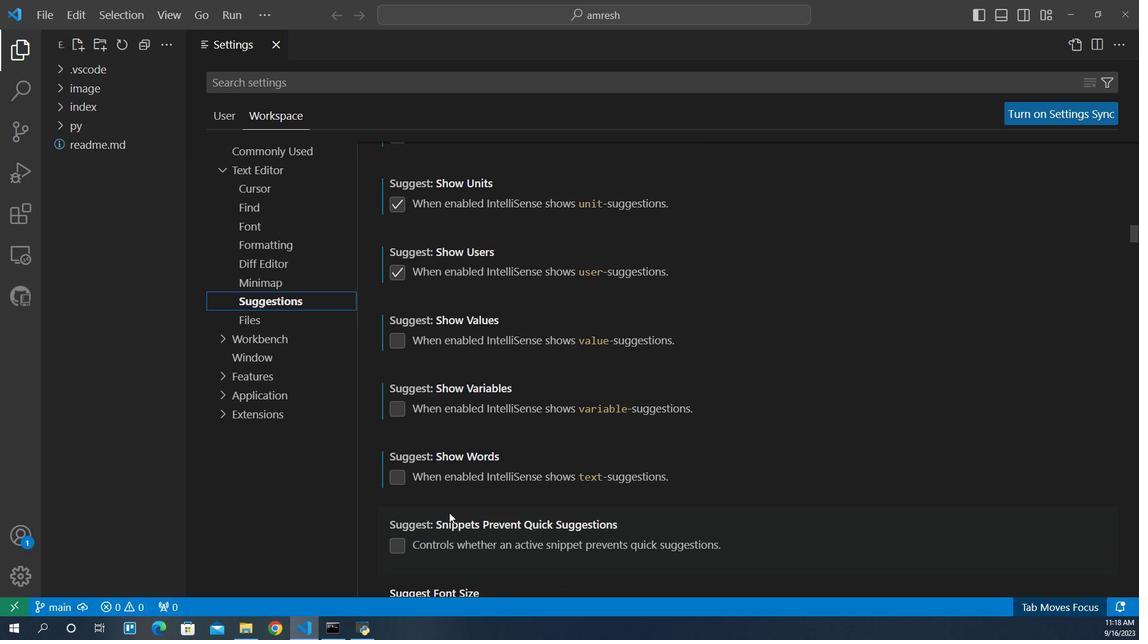 
Action: Mouse scrolled (438, 444) with delta (0, 0)
Screenshot: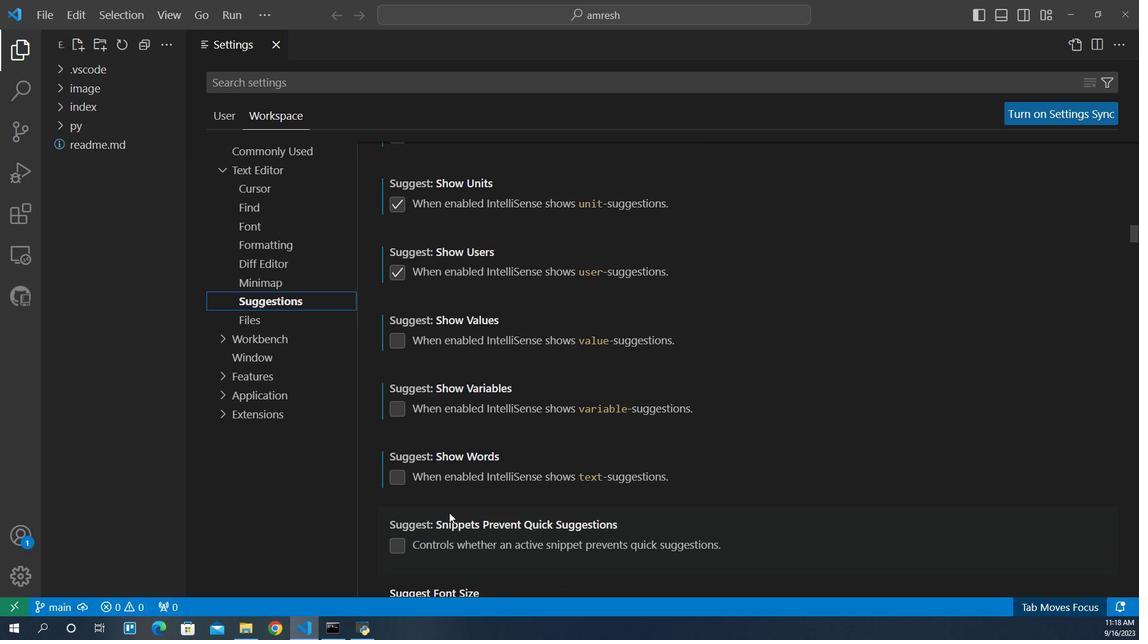 
Action: Mouse scrolled (438, 444) with delta (0, 0)
Screenshot: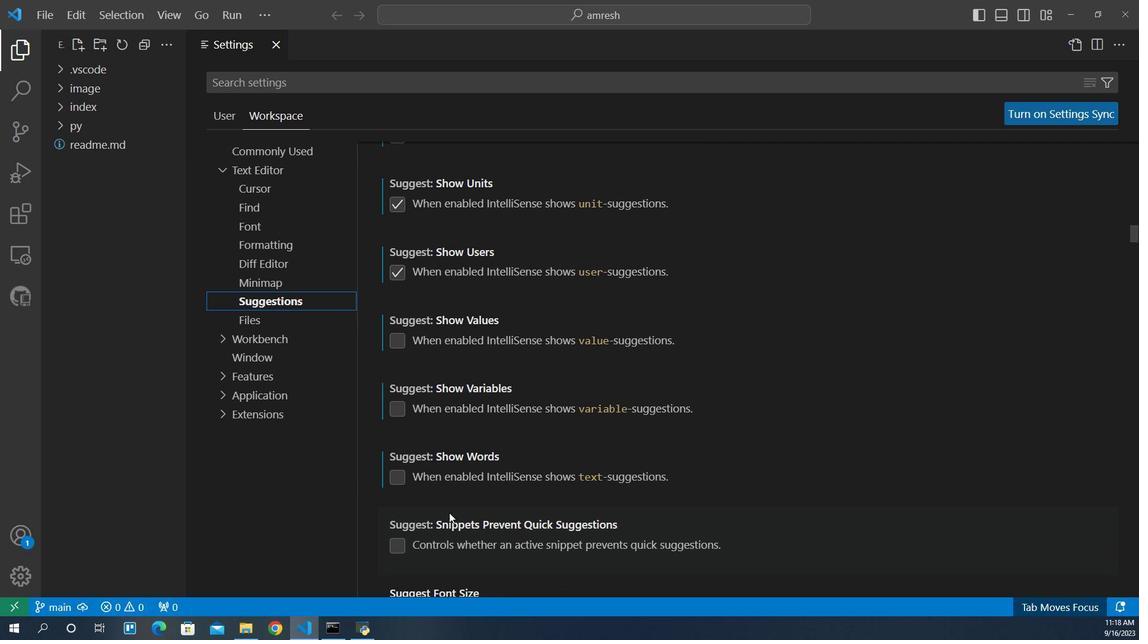 
Action: Mouse scrolled (438, 444) with delta (0, 0)
Screenshot: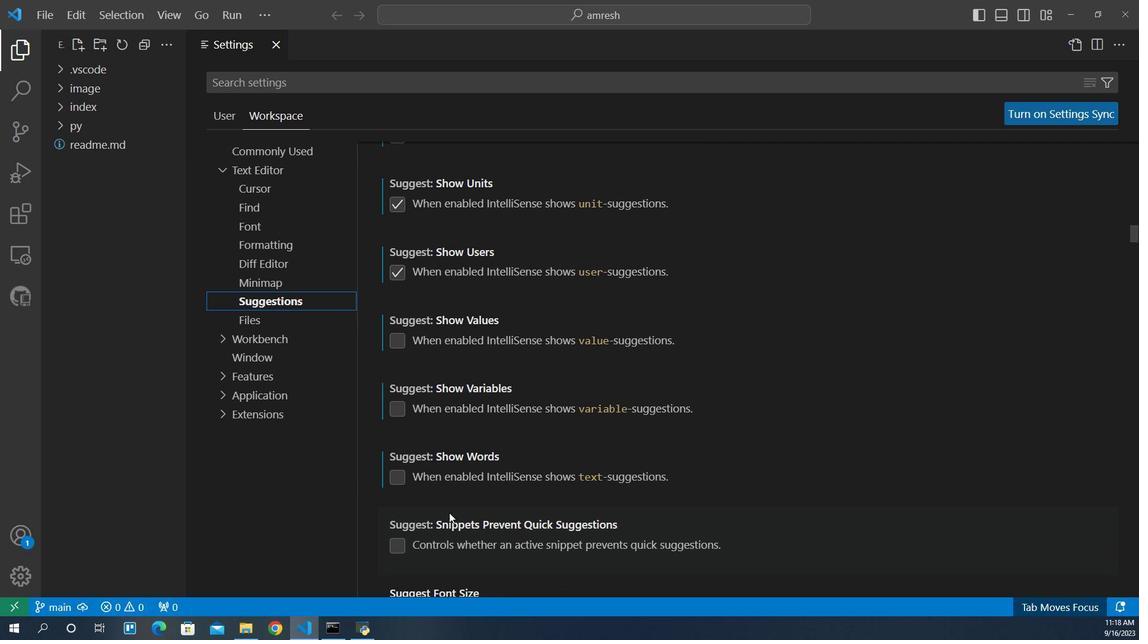 
Action: Mouse scrolled (438, 444) with delta (0, 0)
Screenshot: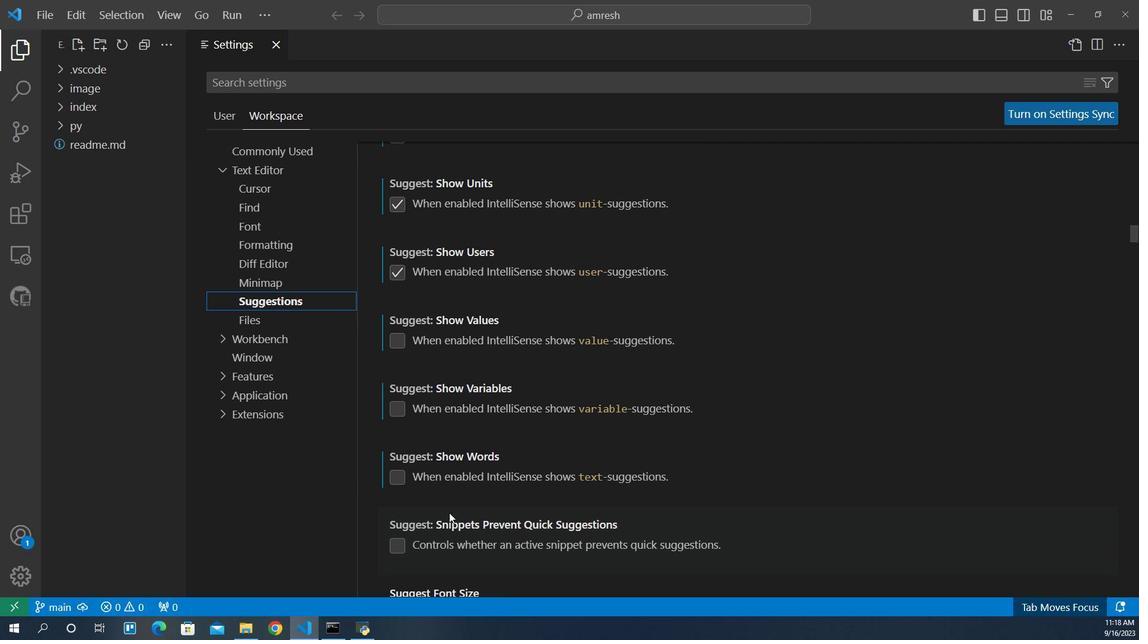 
Action: Mouse moved to (390, 324)
Screenshot: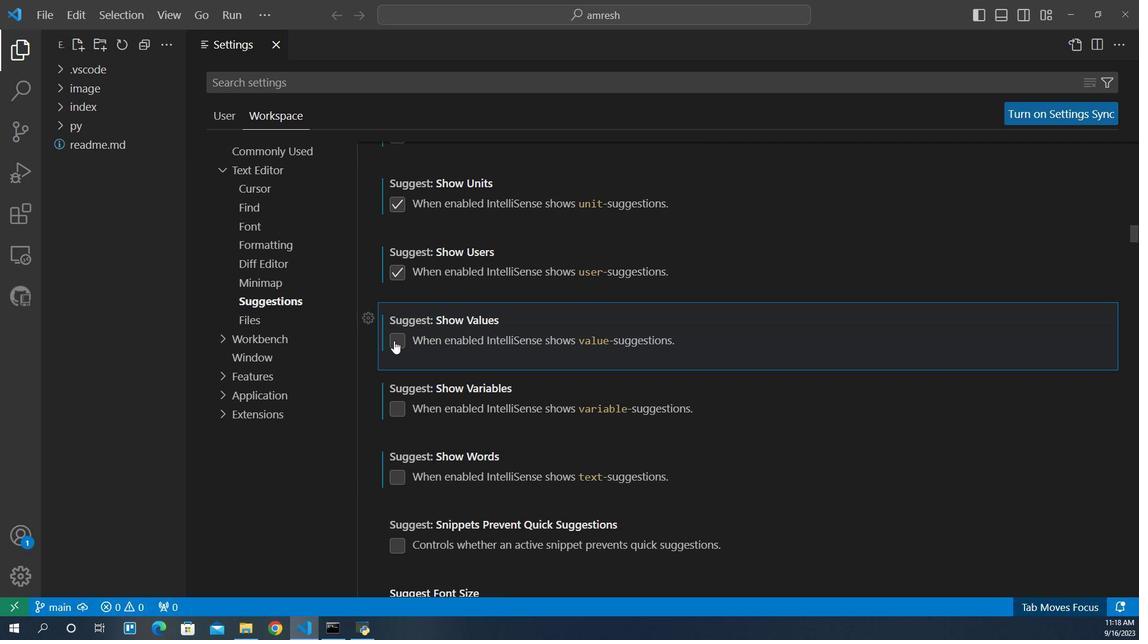 
Action: Mouse pressed left at (390, 324)
Screenshot: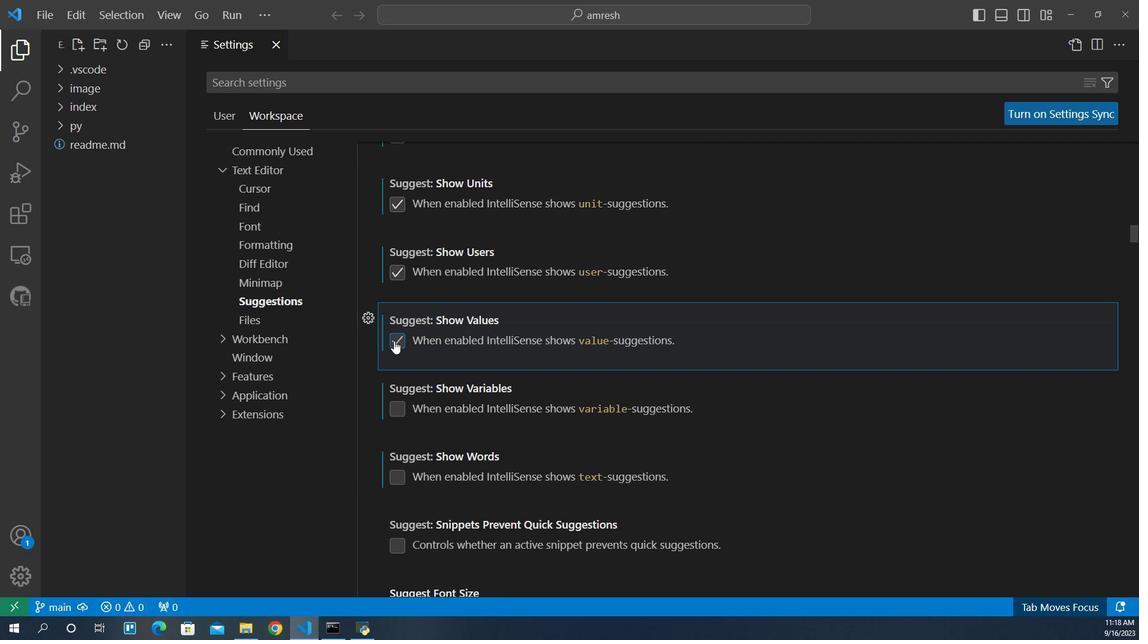 
Action: Mouse moved to (413, 336)
Screenshot: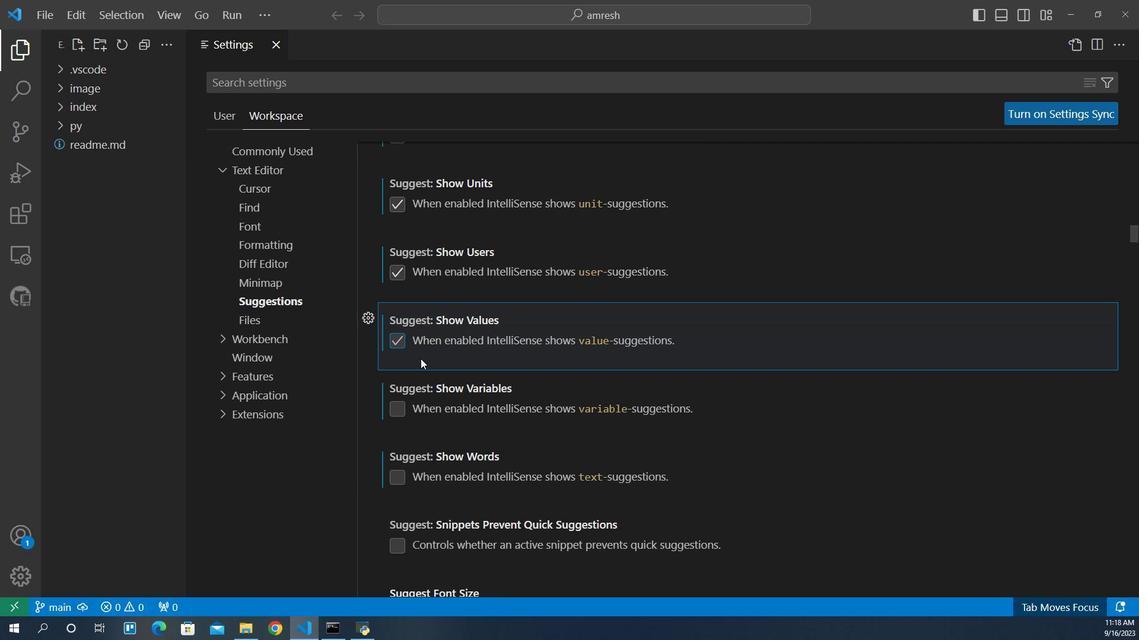 
